 Task: Look for space in Polatli, Turkey from 10th June, 2023 to 25th June, 2023 for 4 adults in price range Rs.10000 to Rs.15000. Place can be private room with 4 bedrooms having 4 beds and 4 bathrooms. Property type can be house, flat, guest house, hotel. Amenities needed are: wifi, TV, free parkinig on premises, gym, breakfast. Booking option can be shelf check-in. Required host language is English.
Action: Key pressed <Key.caps_lock>P<Key.caps_lock>olatli,<Key.space><Key.caps_lock>T<Key.caps_lock>urkey<Key.enter>
Screenshot: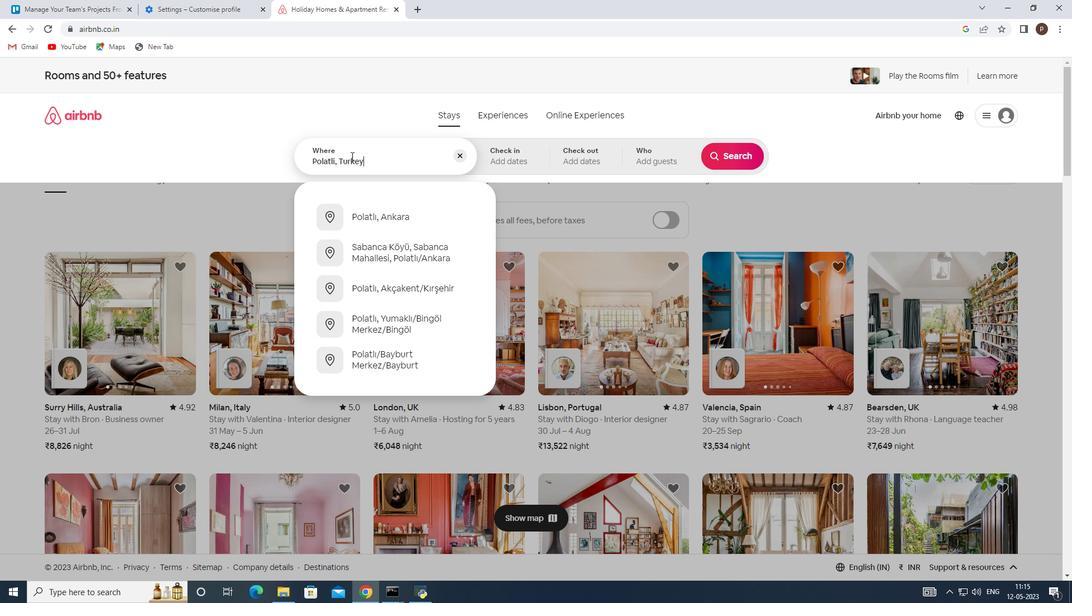 
Action: Mouse moved to (720, 316)
Screenshot: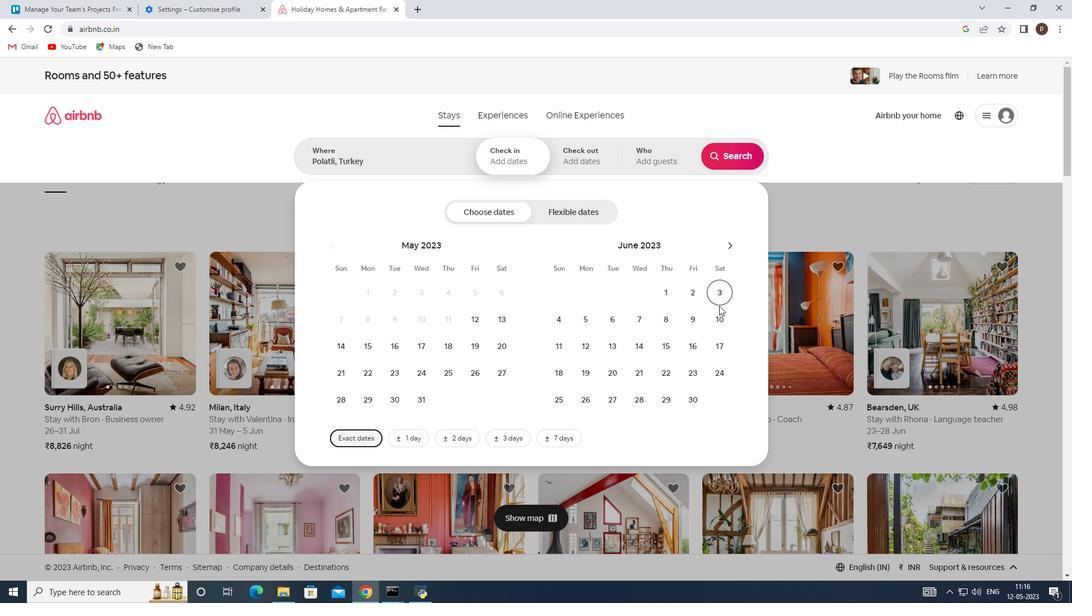
Action: Mouse pressed left at (720, 316)
Screenshot: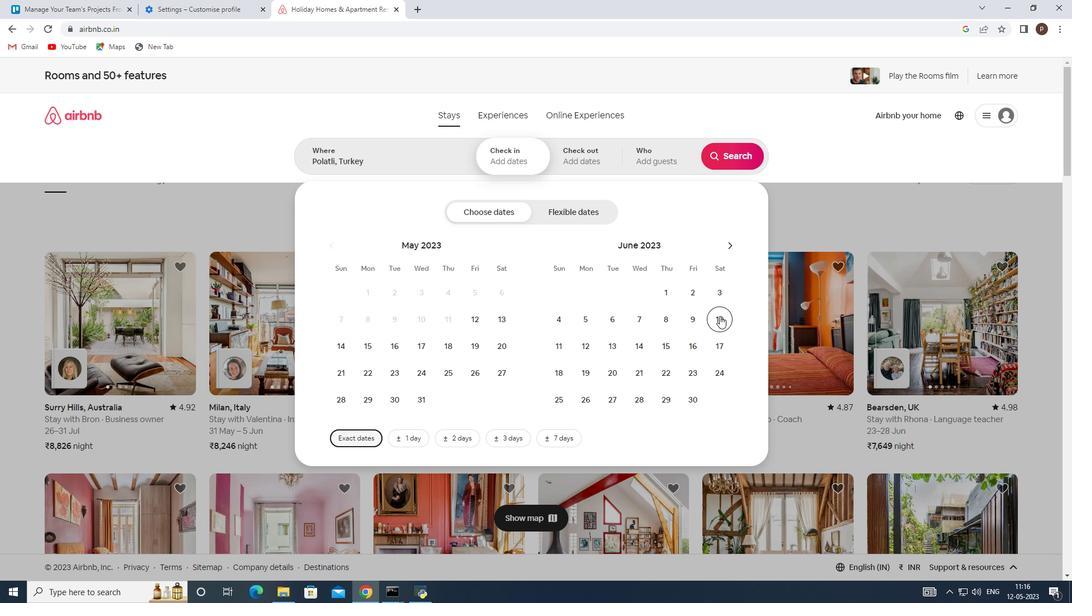 
Action: Mouse moved to (553, 394)
Screenshot: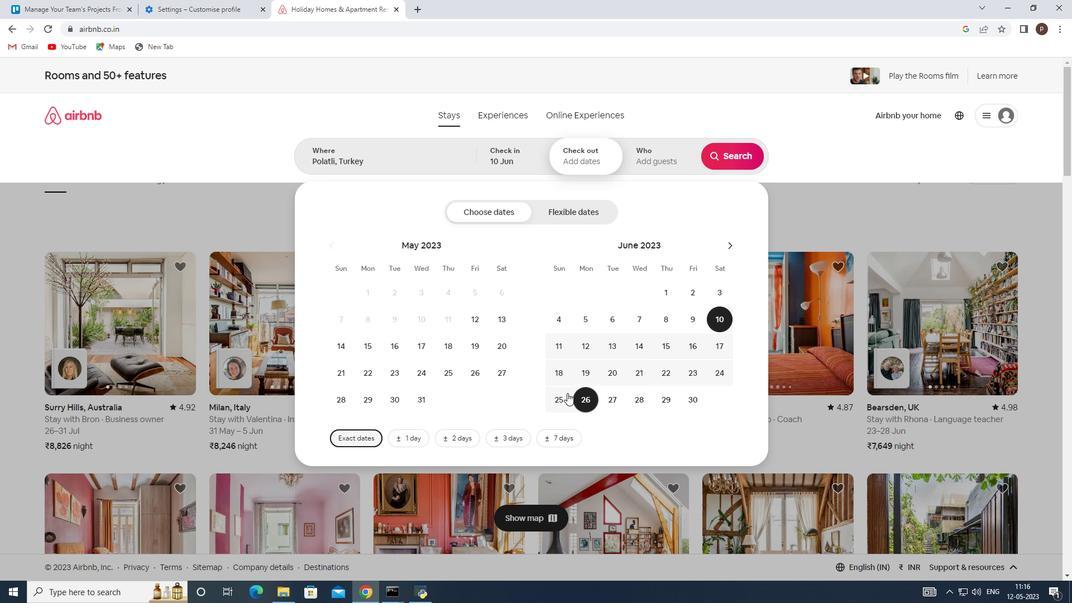 
Action: Mouse pressed left at (553, 394)
Screenshot: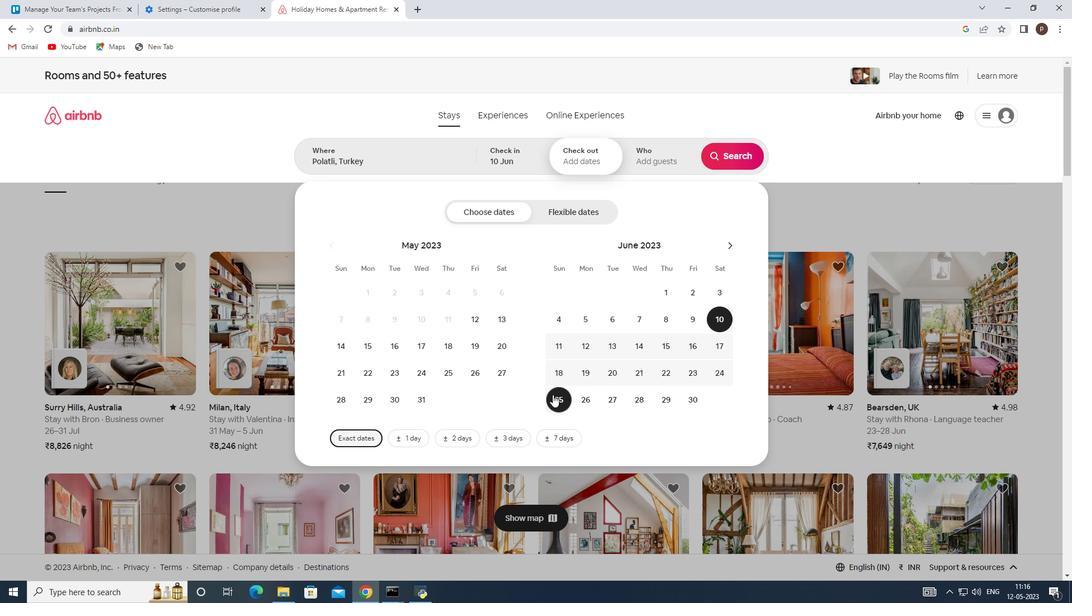 
Action: Mouse moved to (651, 159)
Screenshot: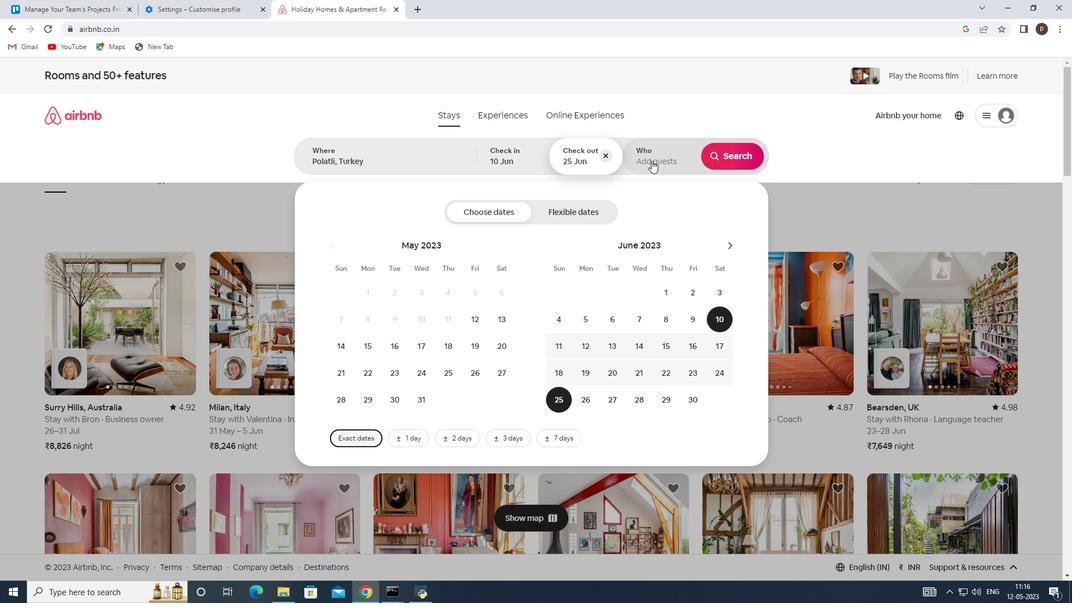 
Action: Mouse pressed left at (651, 159)
Screenshot: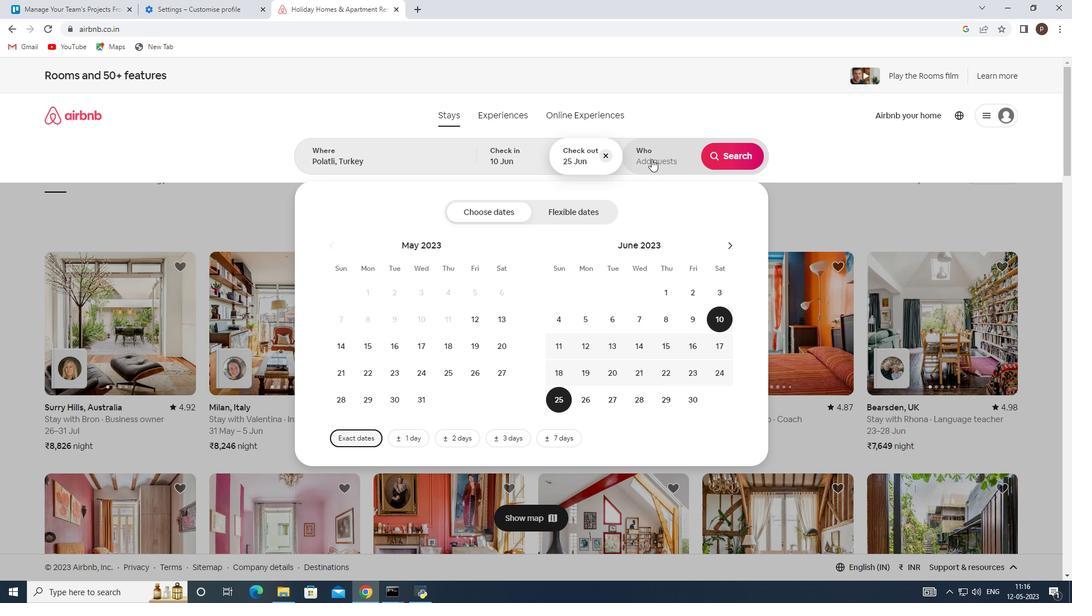 
Action: Mouse moved to (739, 208)
Screenshot: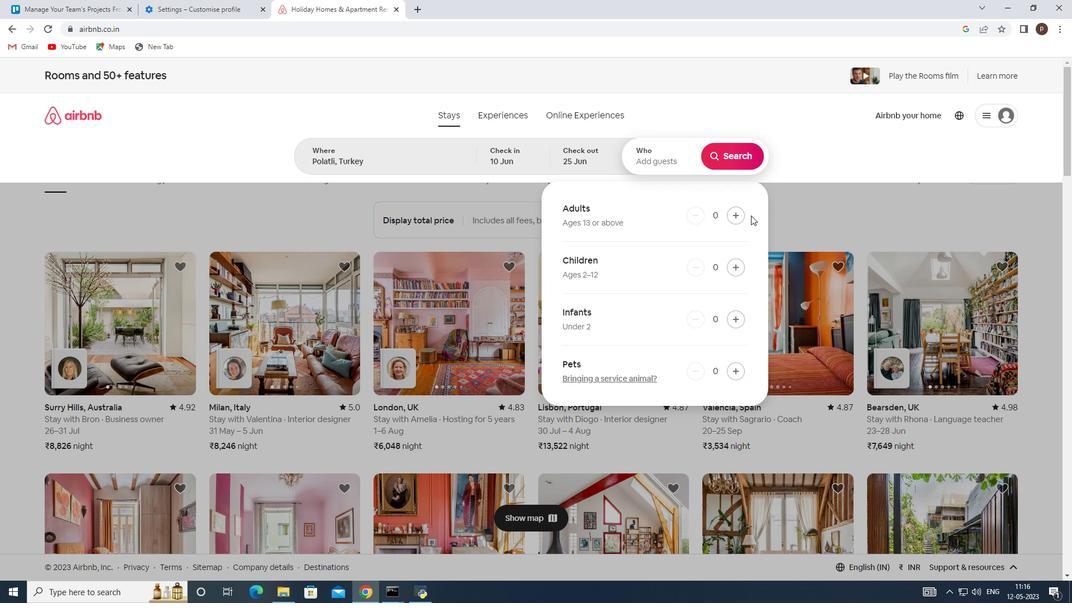 
Action: Mouse pressed left at (739, 208)
Screenshot: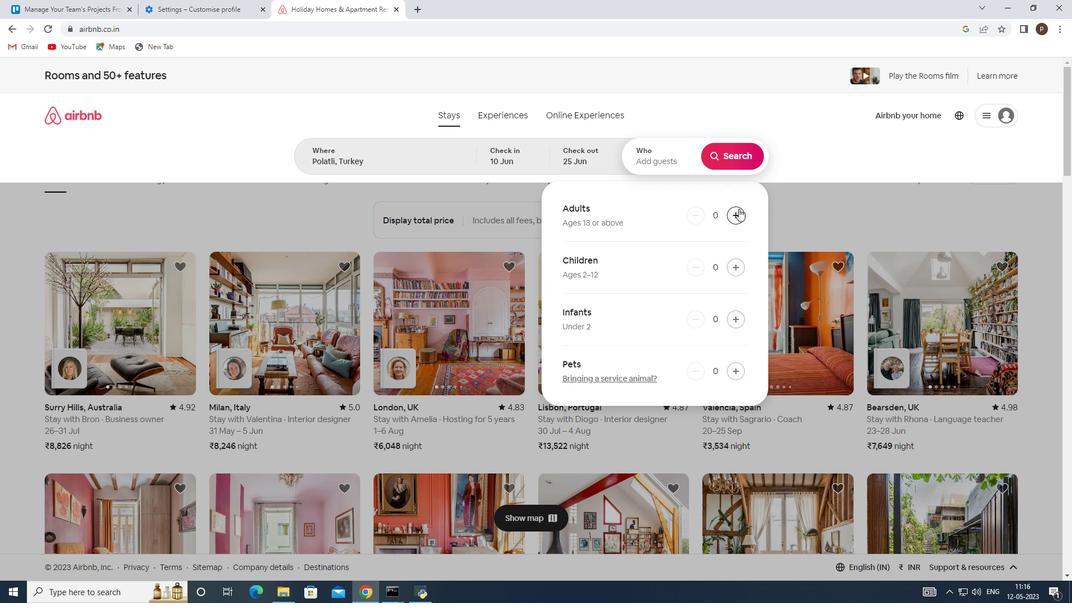 
Action: Mouse pressed left at (739, 208)
Screenshot: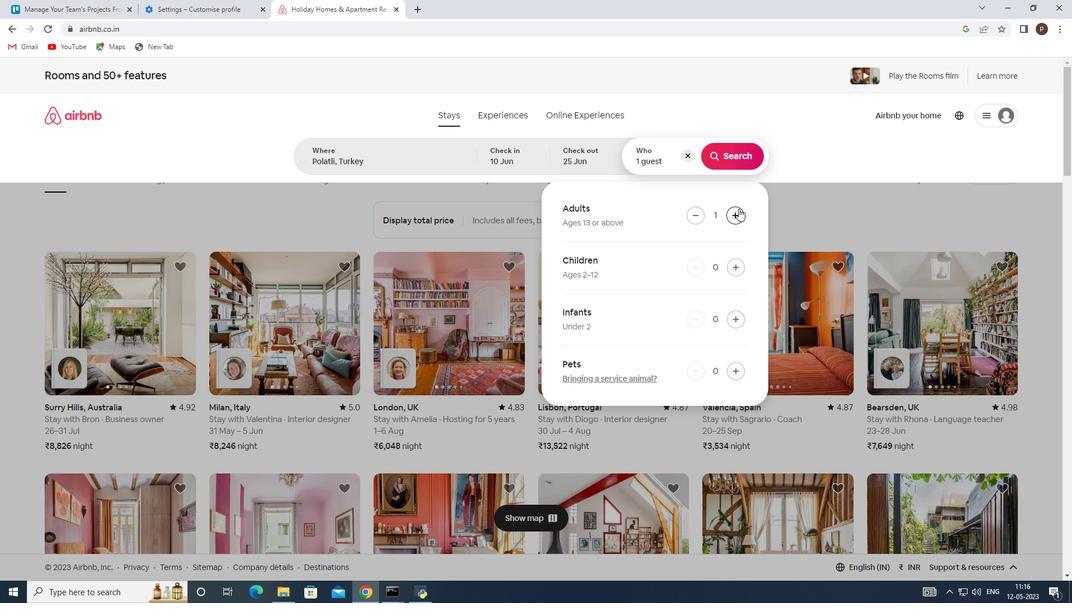 
Action: Mouse pressed left at (739, 208)
Screenshot: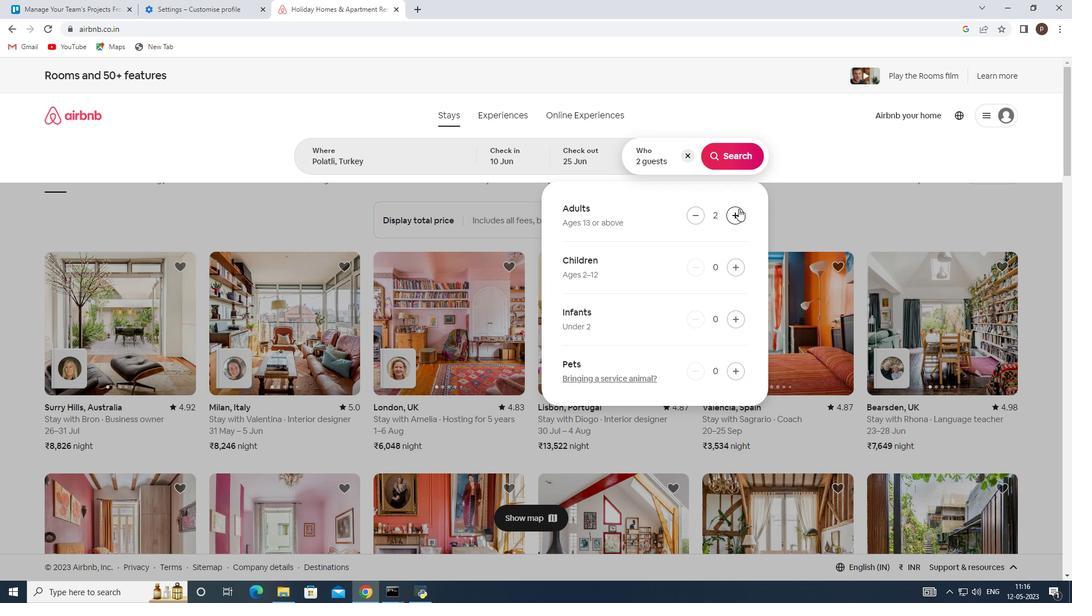 
Action: Mouse pressed left at (739, 208)
Screenshot: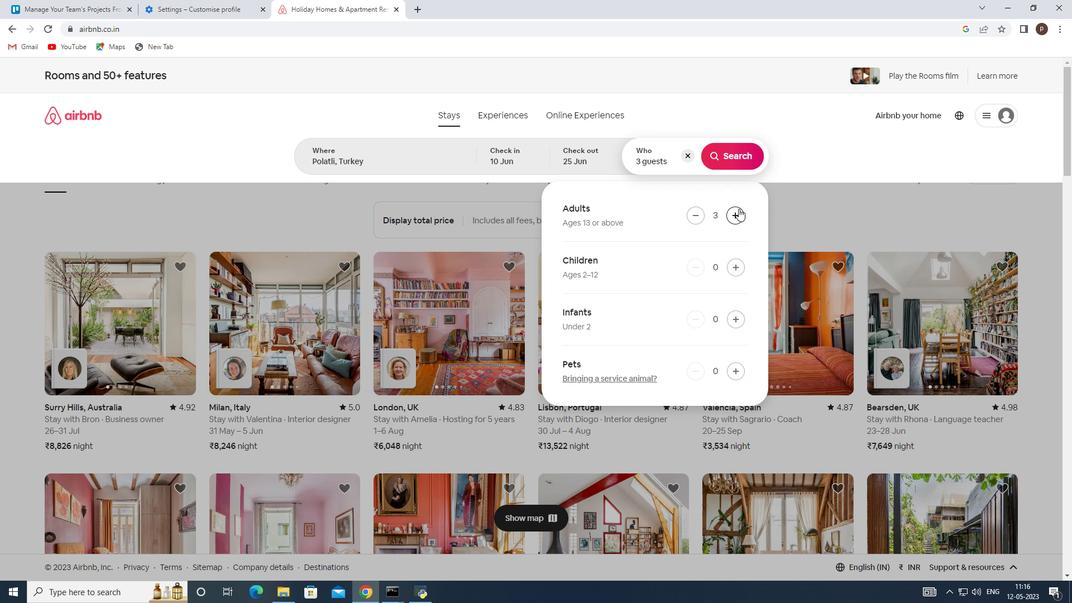 
Action: Mouse moved to (731, 149)
Screenshot: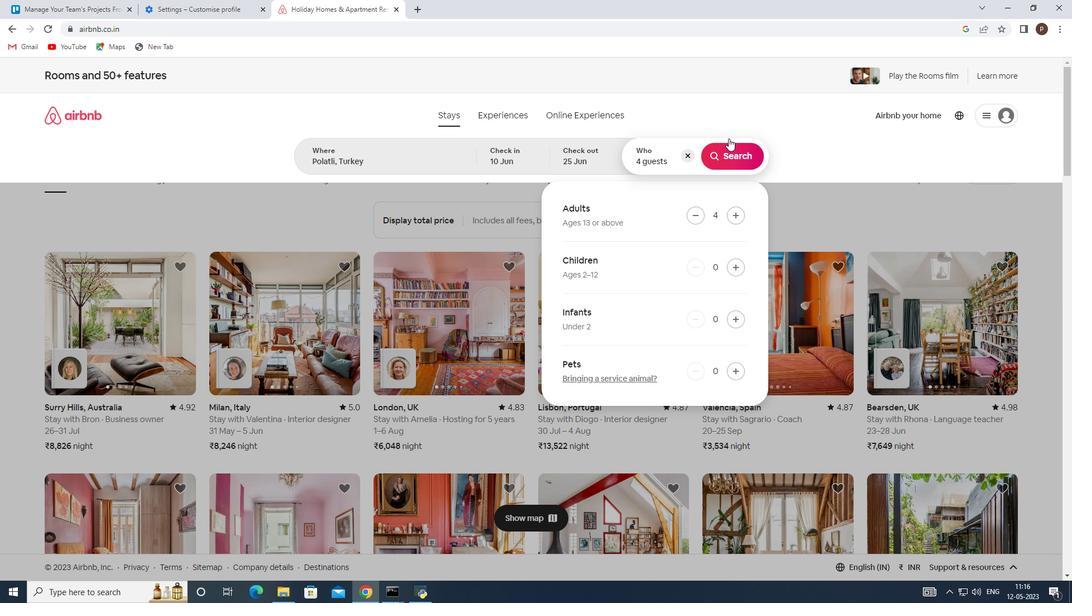 
Action: Mouse pressed left at (731, 149)
Screenshot: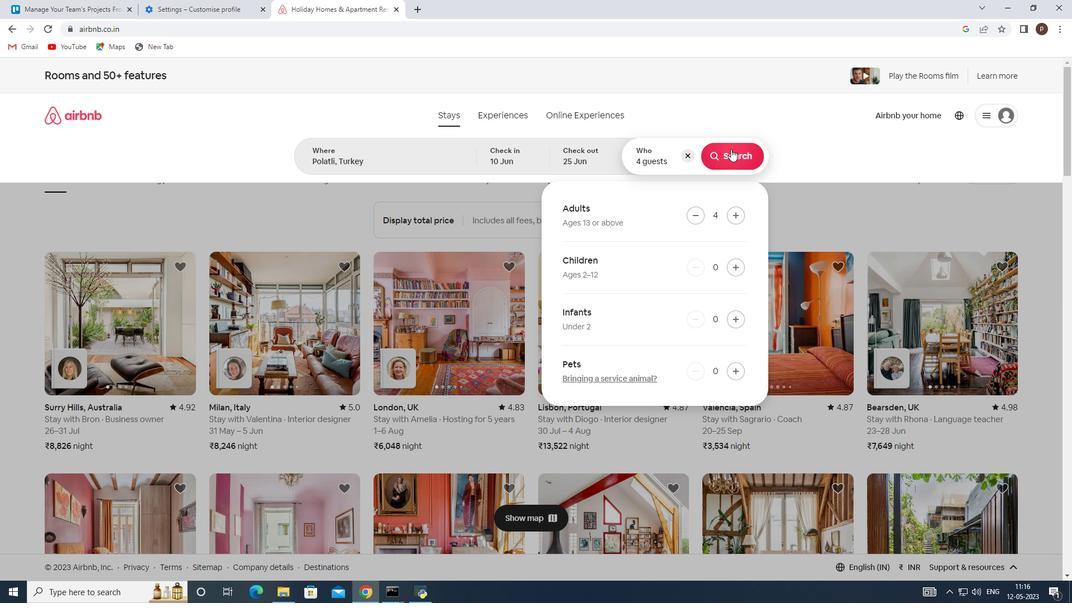 
Action: Mouse moved to (1010, 128)
Screenshot: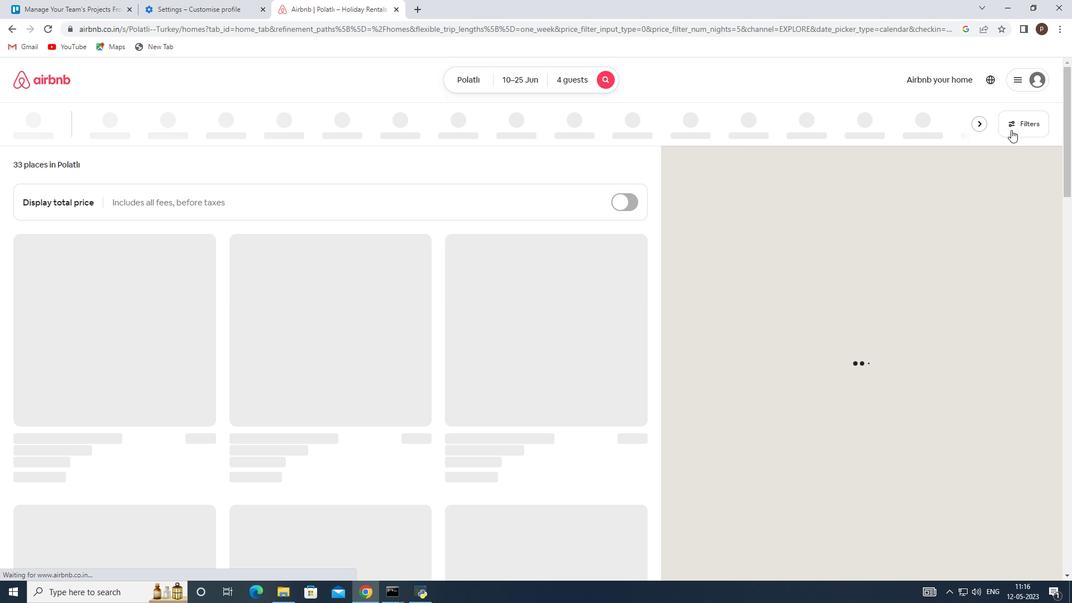 
Action: Mouse pressed left at (1010, 128)
Screenshot: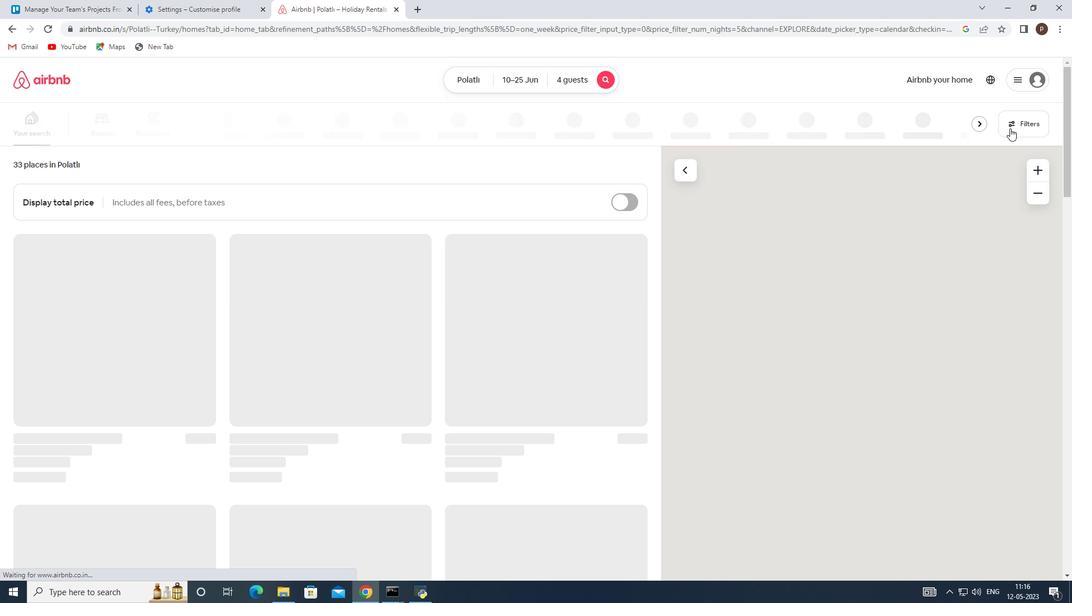 
Action: Mouse moved to (369, 400)
Screenshot: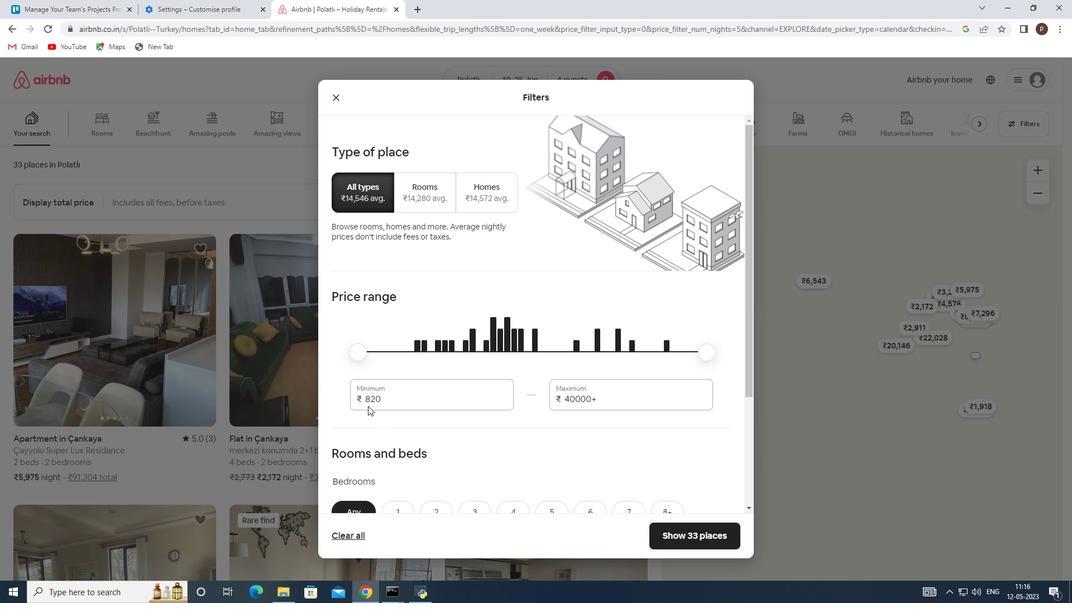 
Action: Mouse pressed left at (369, 400)
Screenshot: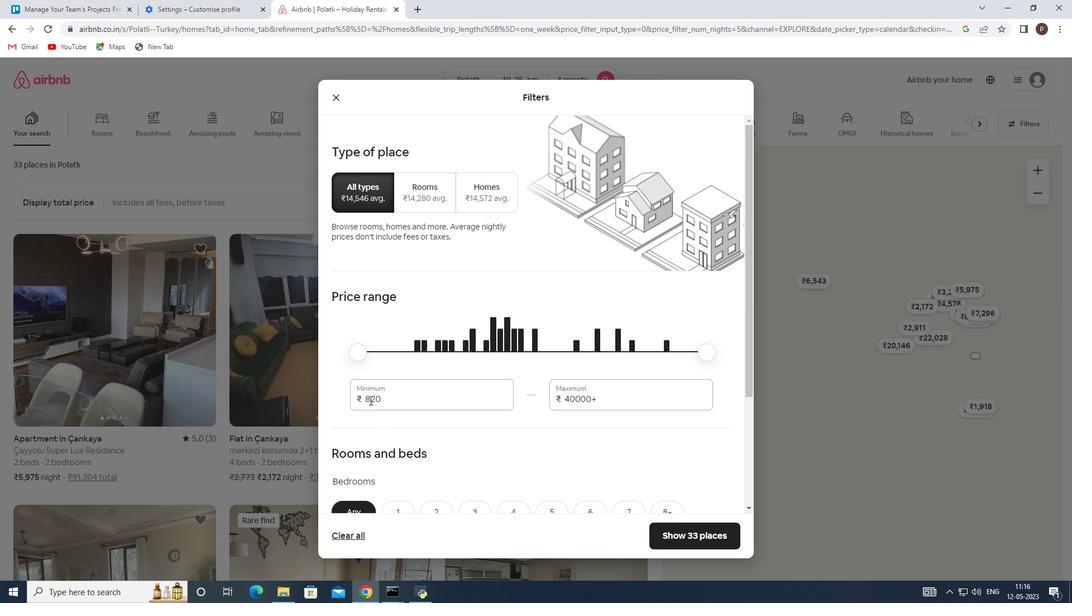 
Action: Mouse pressed left at (369, 400)
Screenshot: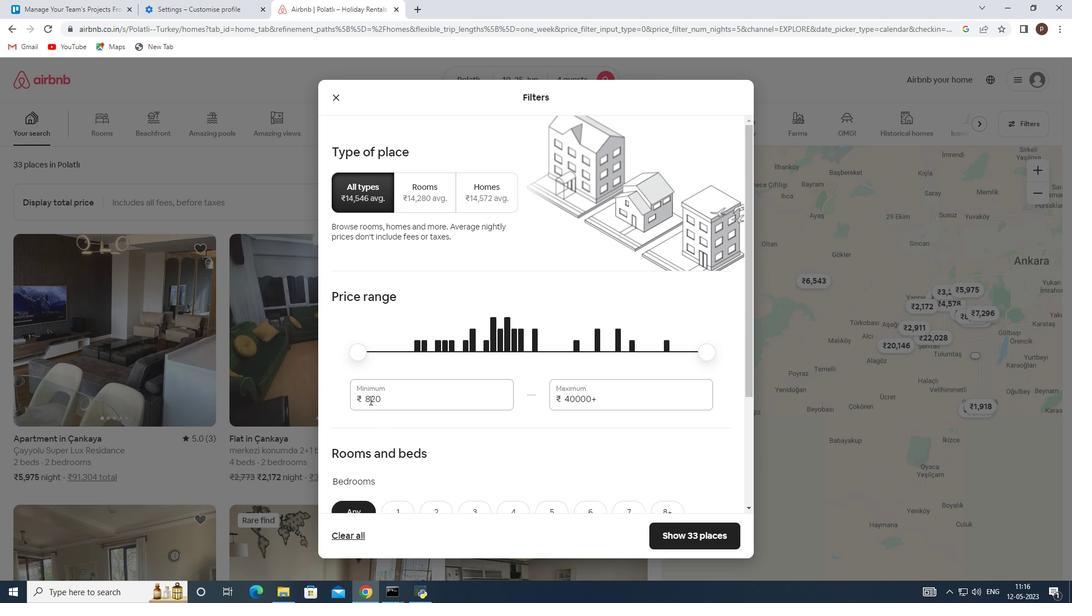 
Action: Key pressed 10000<Key.tab>15000
Screenshot: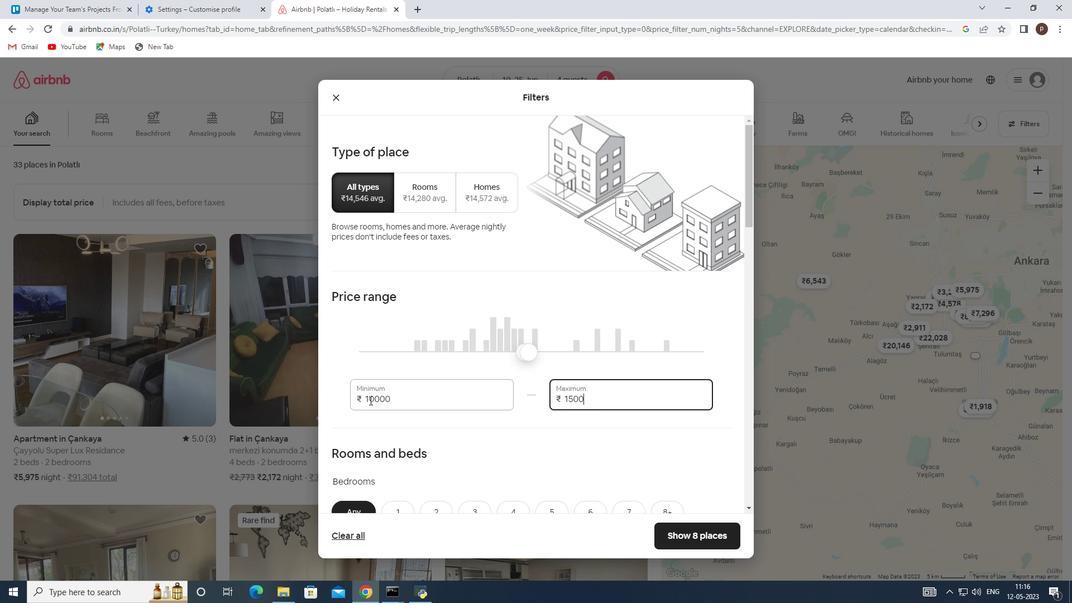 
Action: Mouse moved to (361, 409)
Screenshot: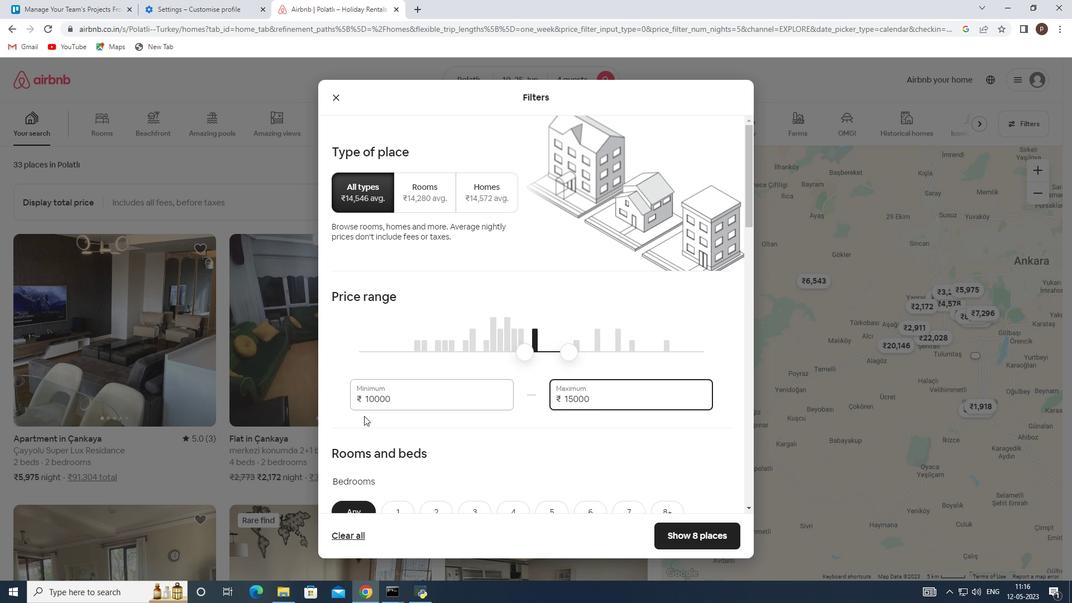 
Action: Mouse scrolled (361, 408) with delta (0, 0)
Screenshot: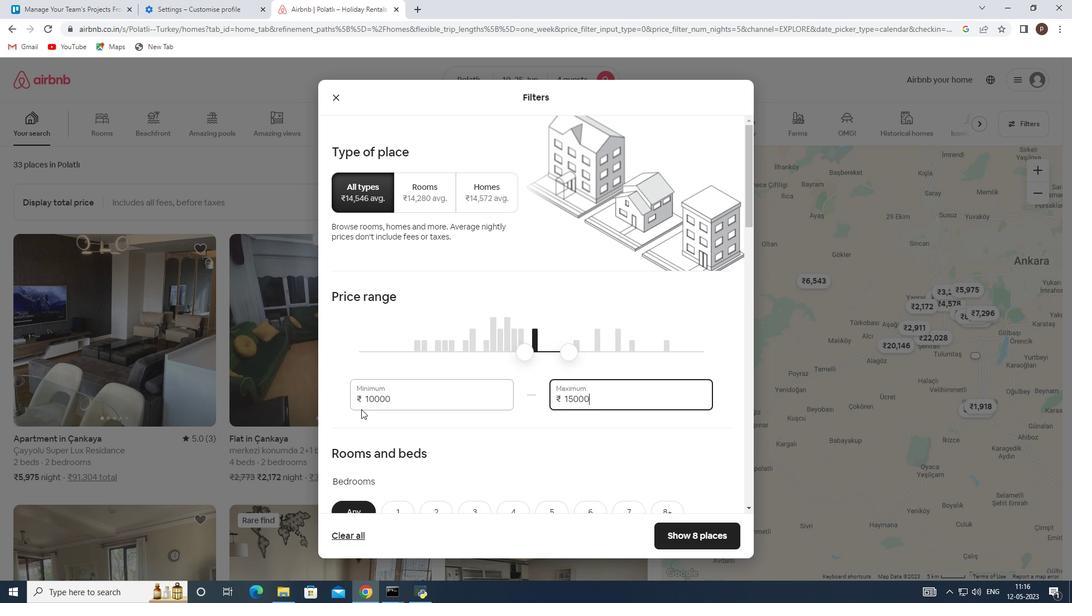 
Action: Mouse moved to (394, 407)
Screenshot: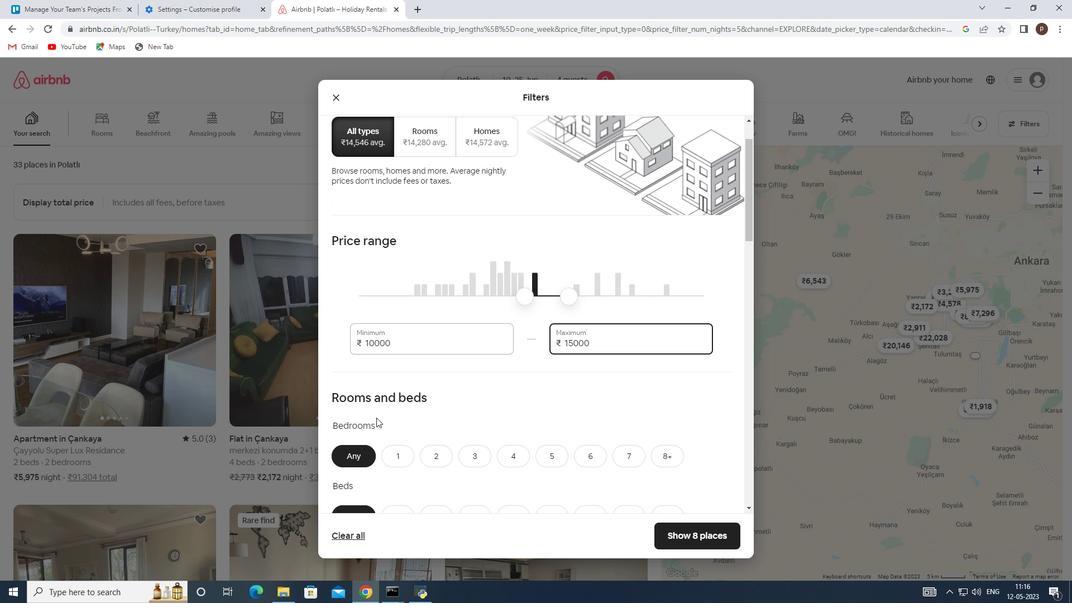 
Action: Mouse scrolled (394, 407) with delta (0, 0)
Screenshot: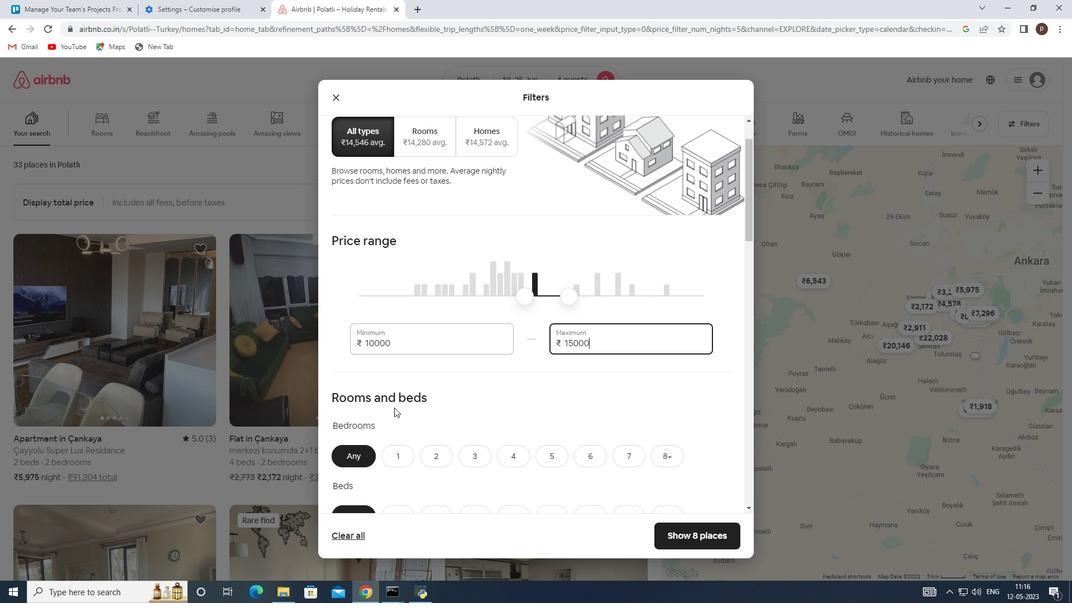 
Action: Mouse moved to (518, 398)
Screenshot: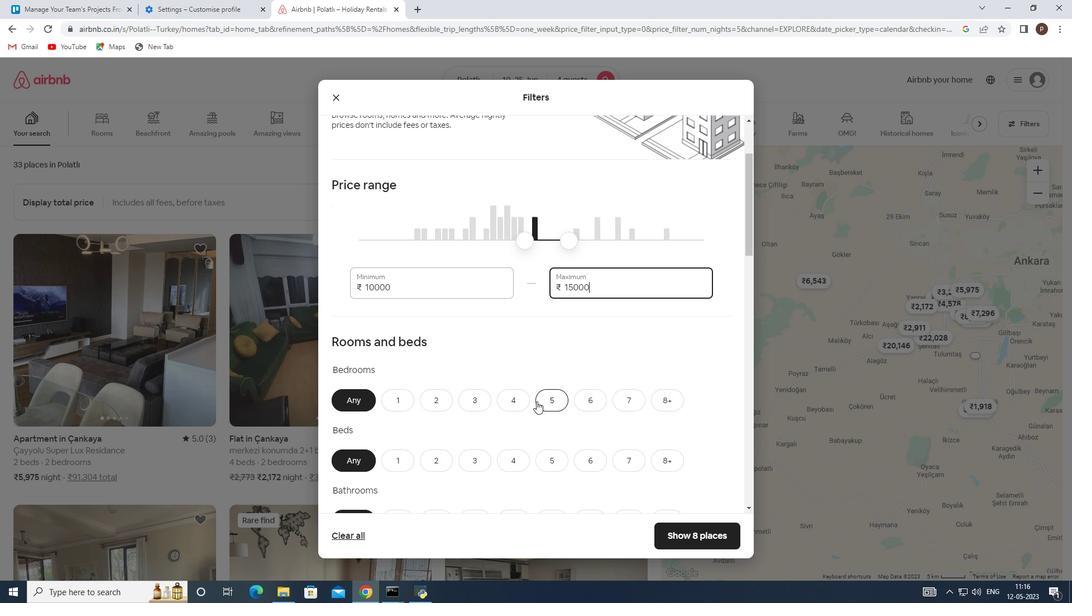 
Action: Mouse pressed left at (518, 398)
Screenshot: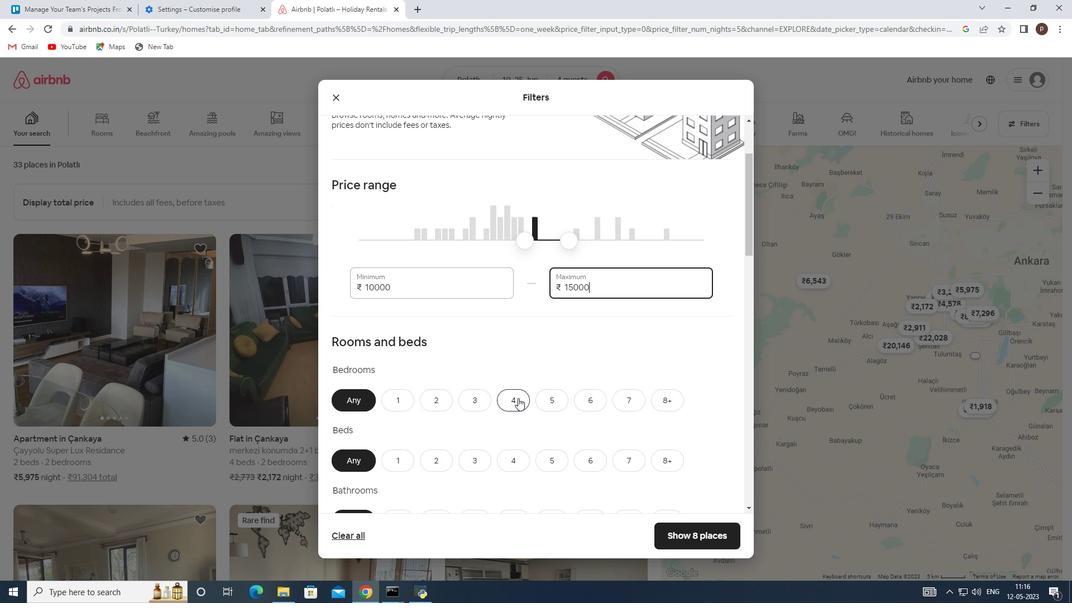 
Action: Mouse moved to (515, 412)
Screenshot: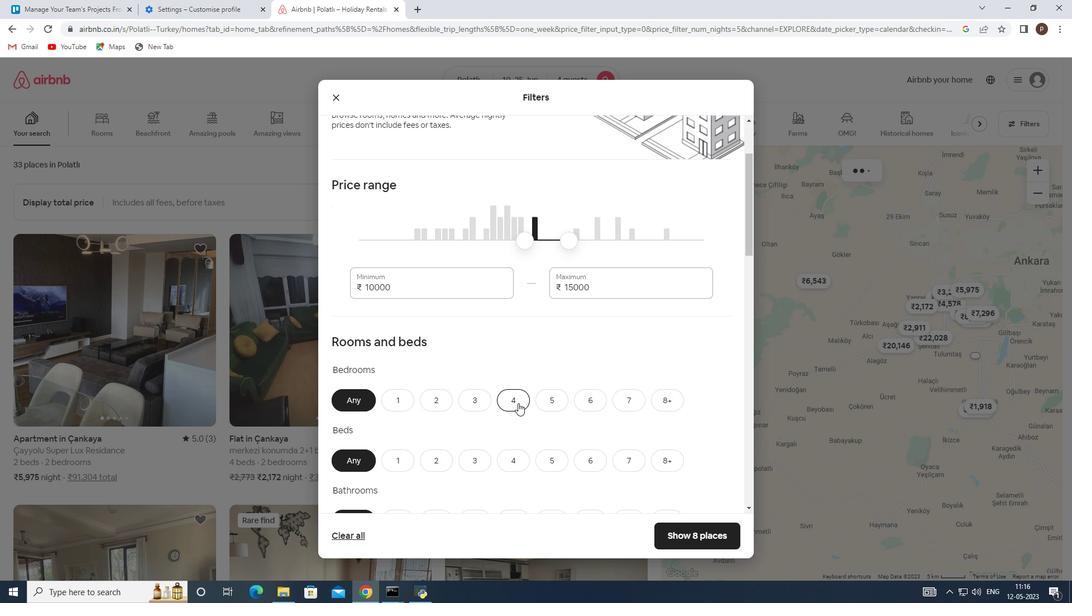 
Action: Mouse scrolled (515, 411) with delta (0, 0)
Screenshot: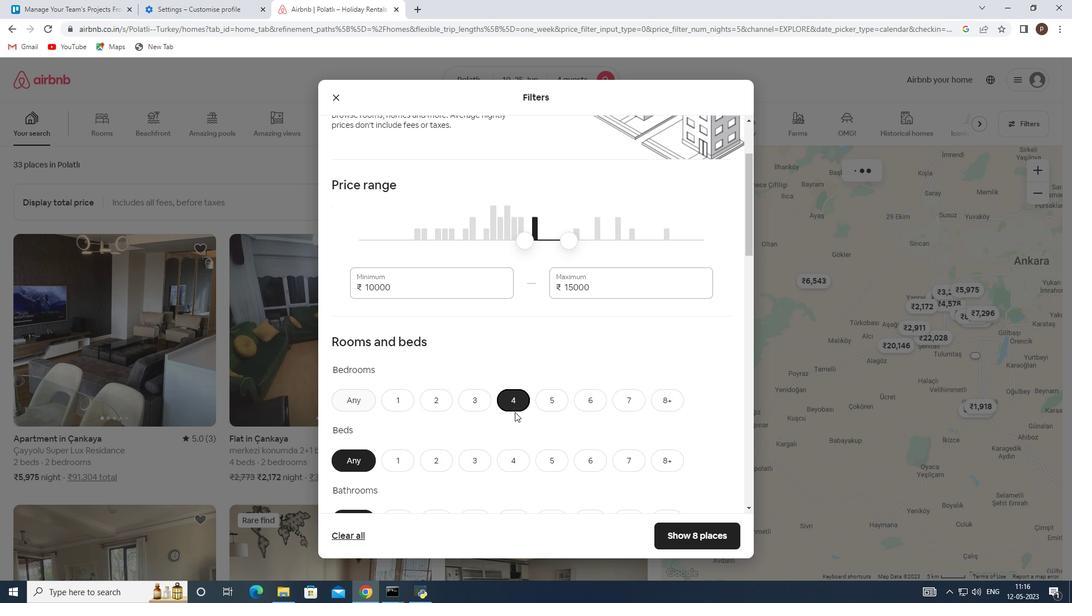 
Action: Mouse scrolled (515, 411) with delta (0, 0)
Screenshot: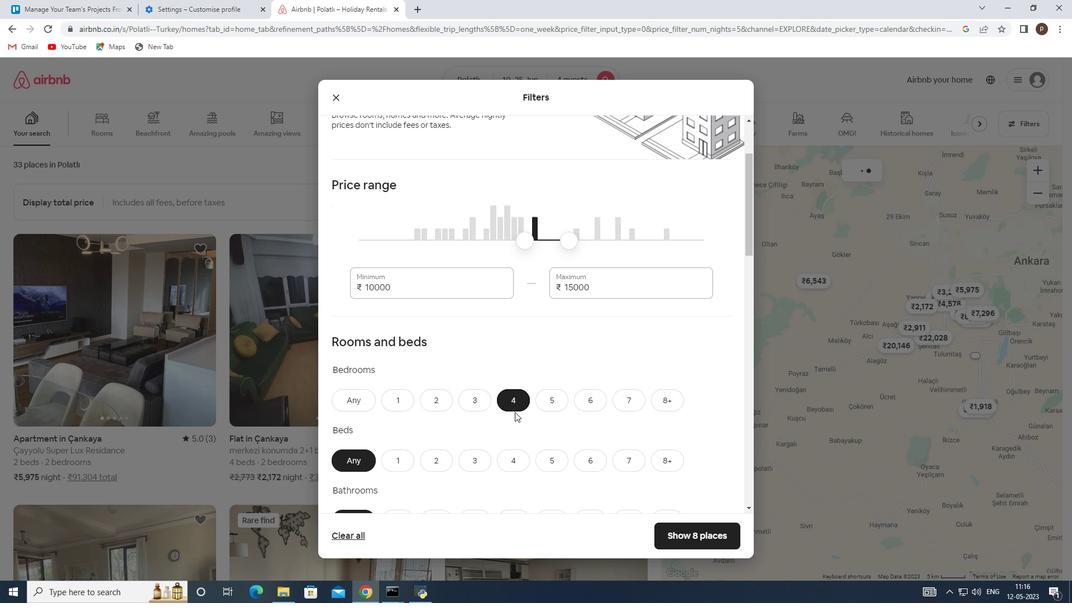
Action: Mouse moved to (513, 346)
Screenshot: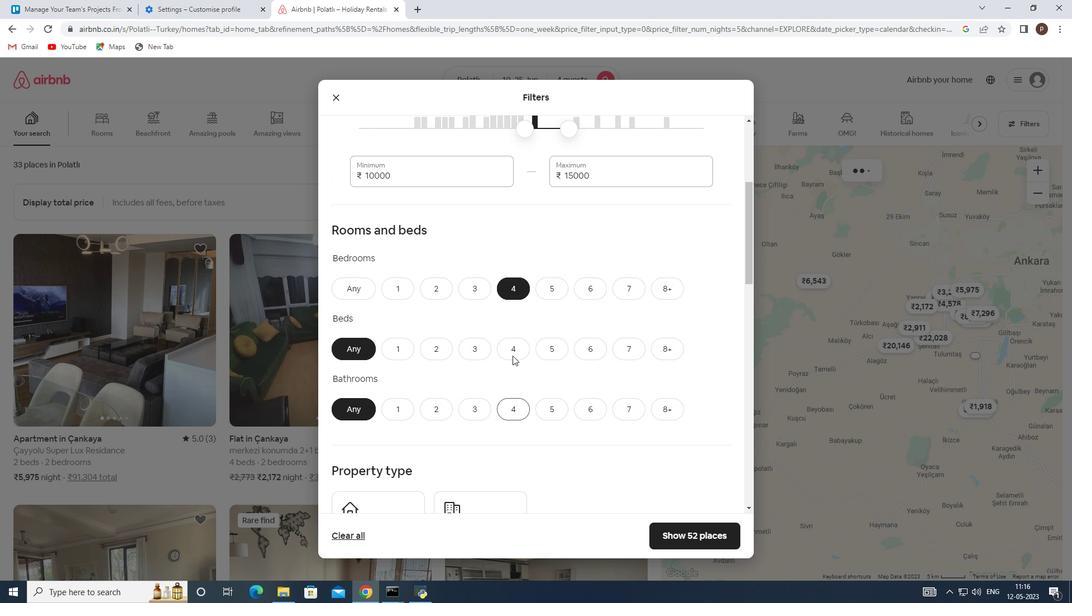 
Action: Mouse pressed left at (513, 346)
Screenshot: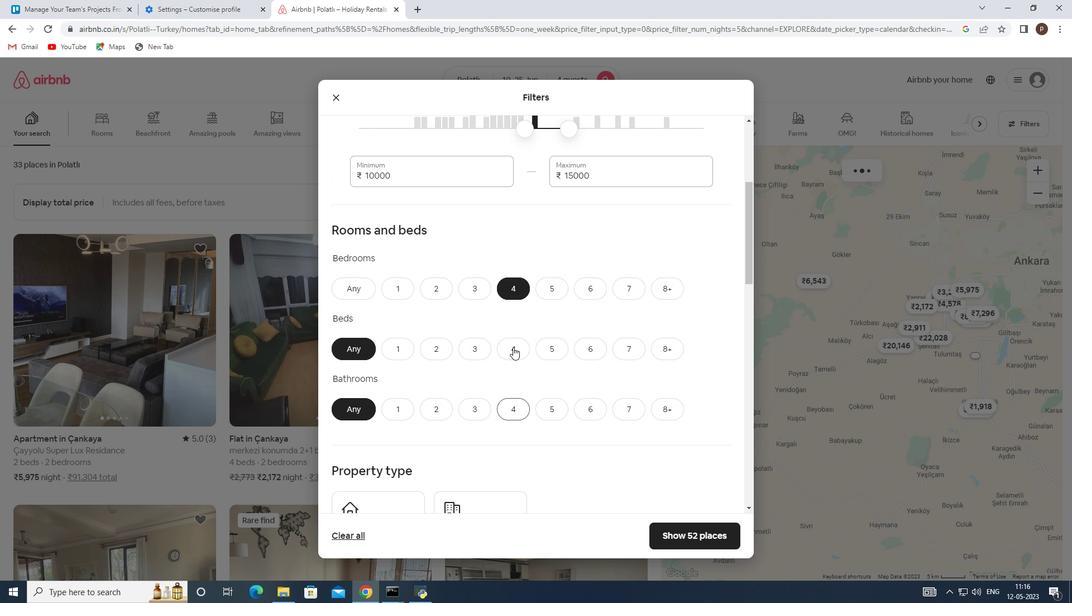 
Action: Mouse moved to (508, 407)
Screenshot: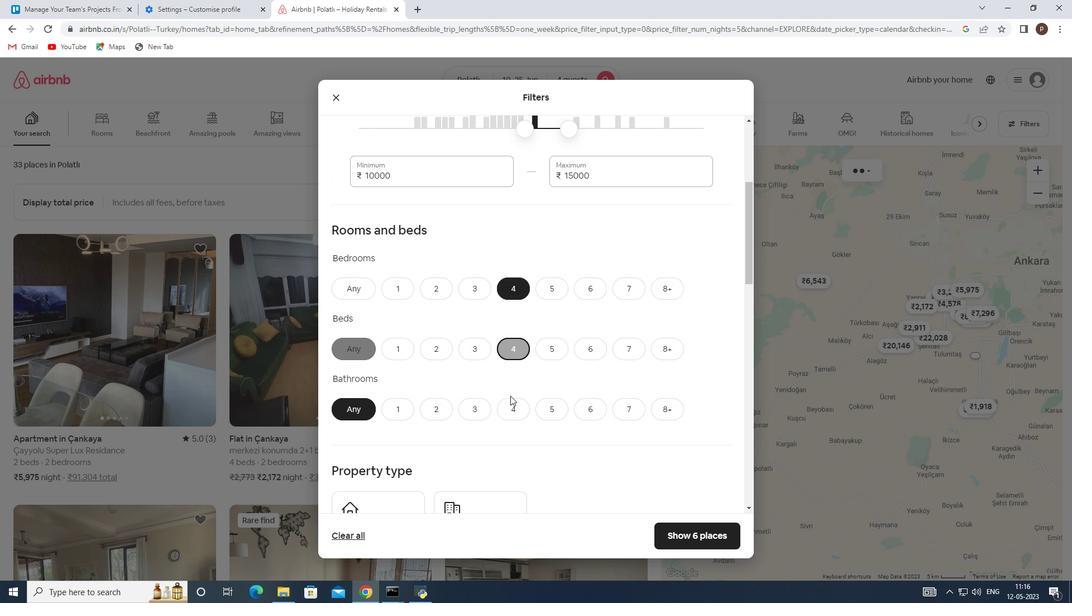 
Action: Mouse pressed left at (508, 407)
Screenshot: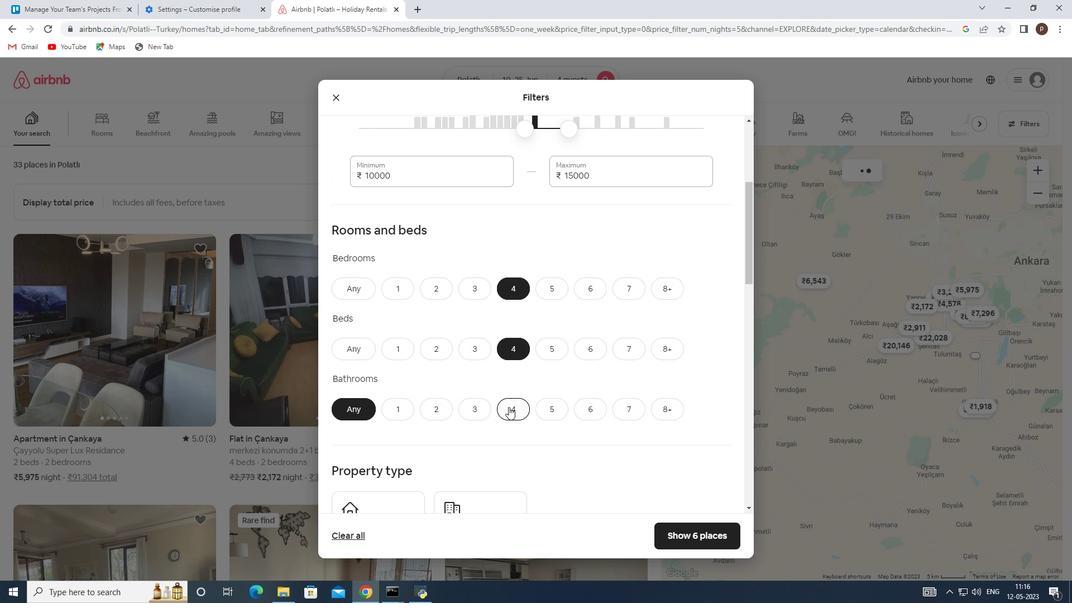 
Action: Mouse moved to (508, 407)
Screenshot: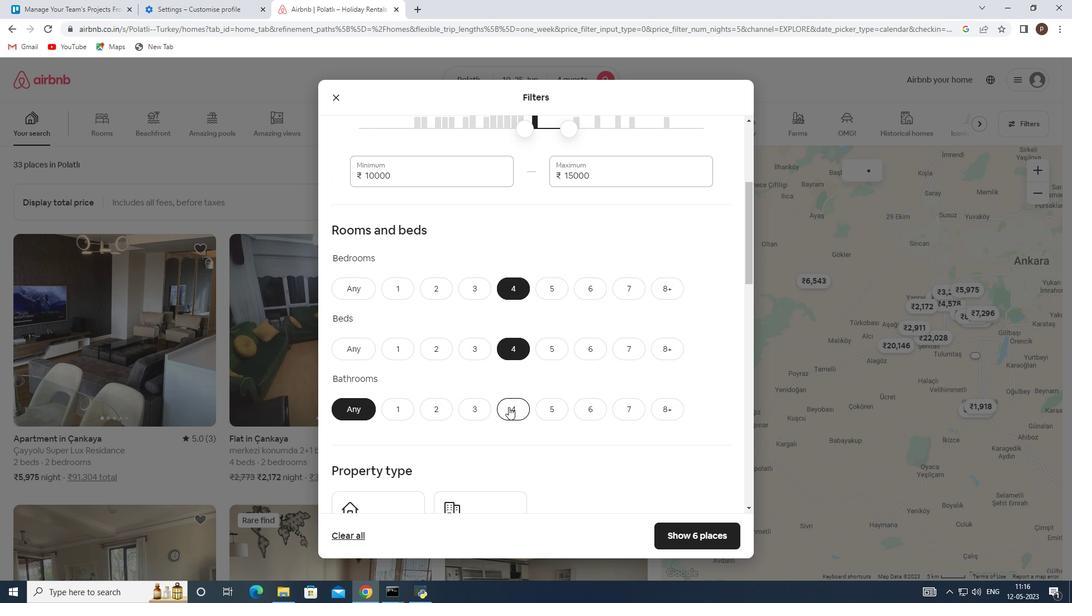 
Action: Mouse scrolled (508, 406) with delta (0, 0)
Screenshot: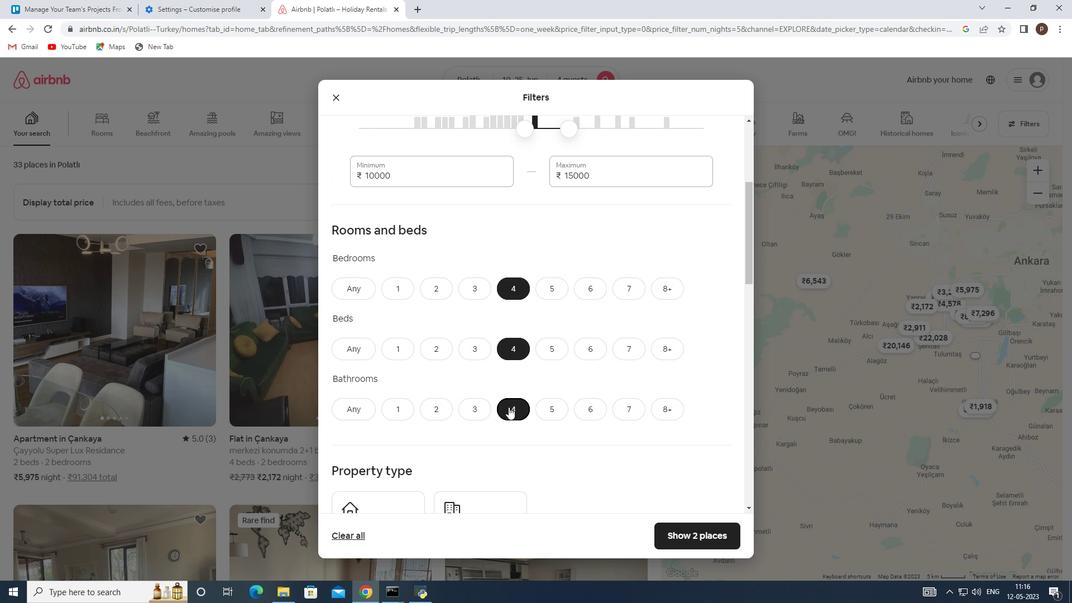 
Action: Mouse moved to (398, 469)
Screenshot: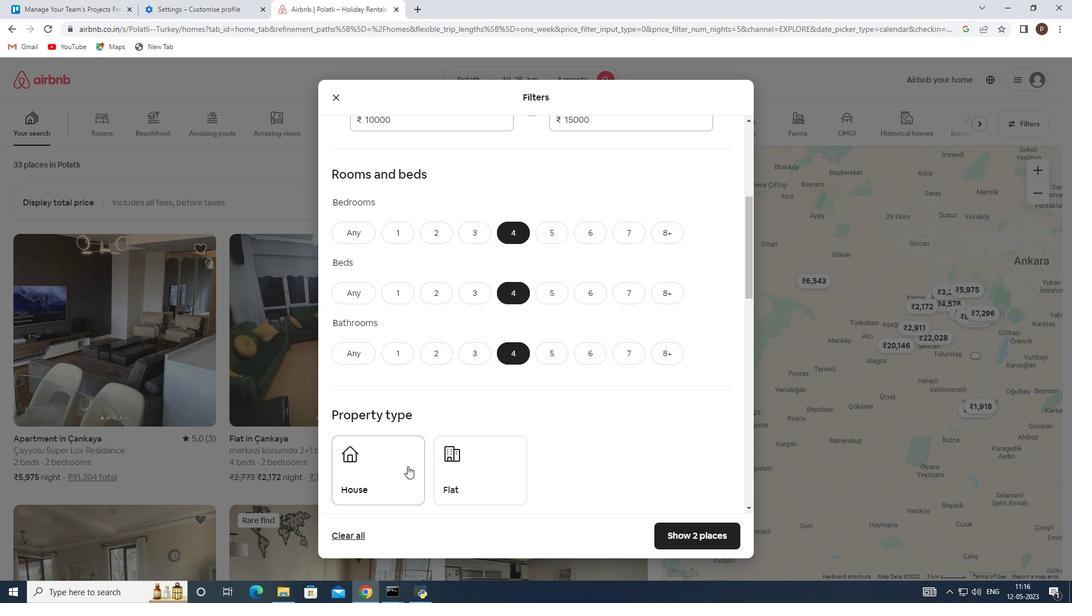 
Action: Mouse pressed left at (398, 469)
Screenshot: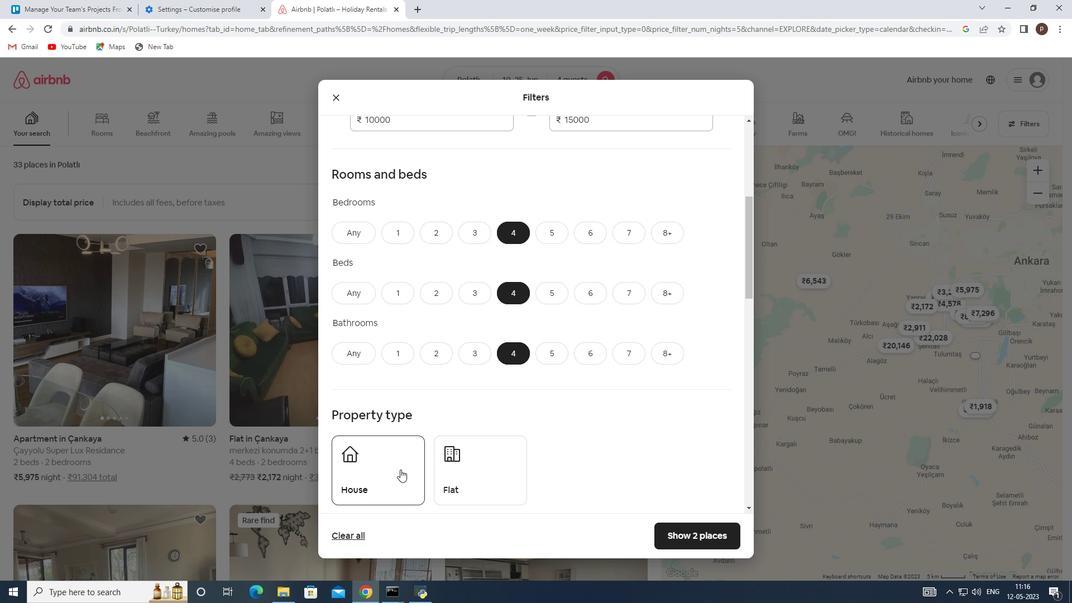 
Action: Mouse moved to (489, 463)
Screenshot: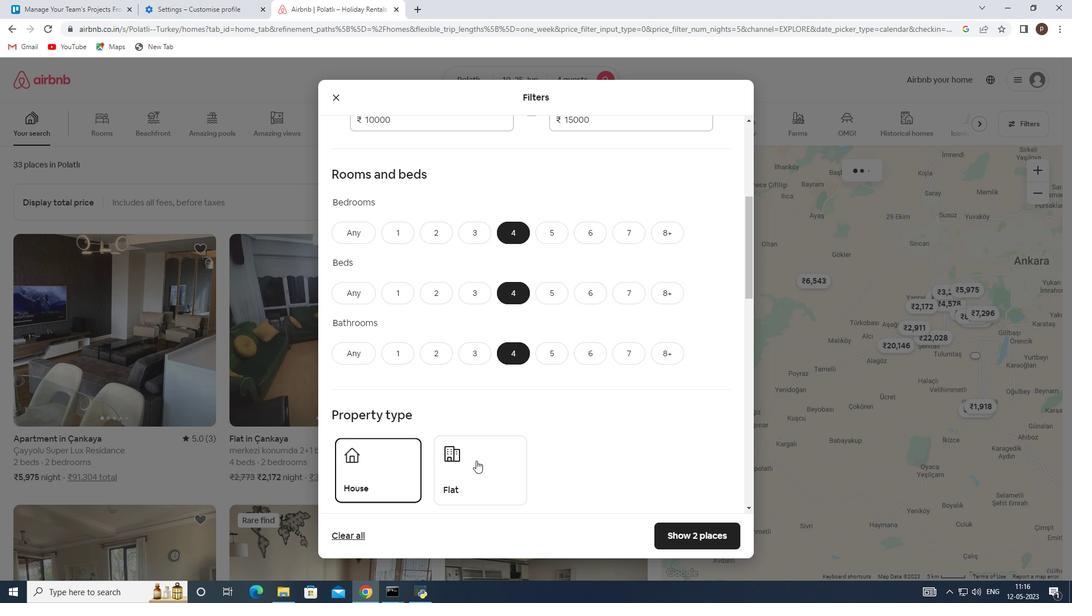 
Action: Mouse pressed left at (489, 463)
Screenshot: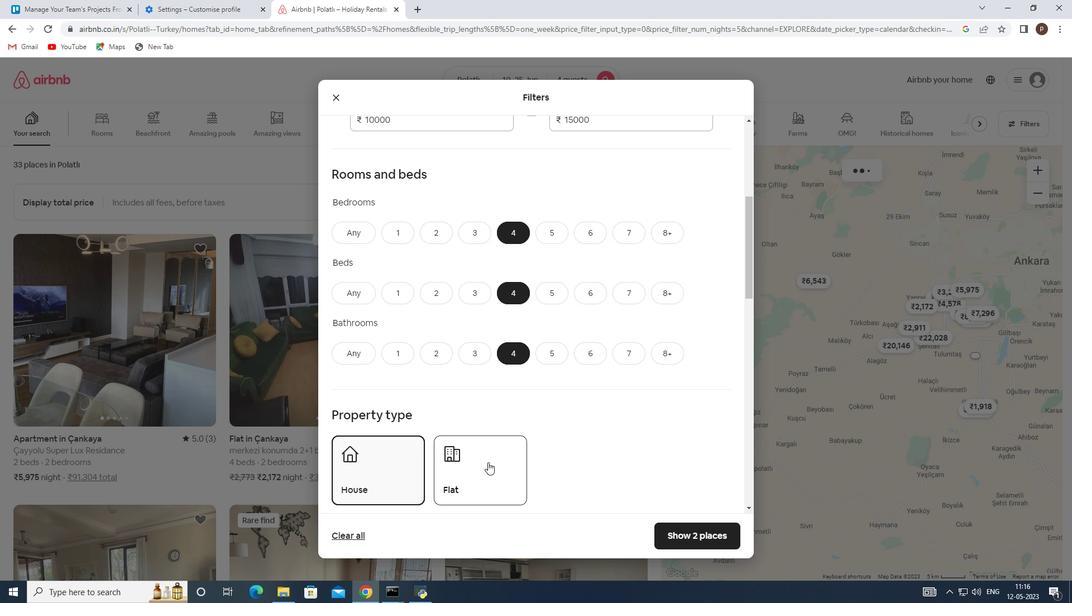 
Action: Mouse moved to (489, 464)
Screenshot: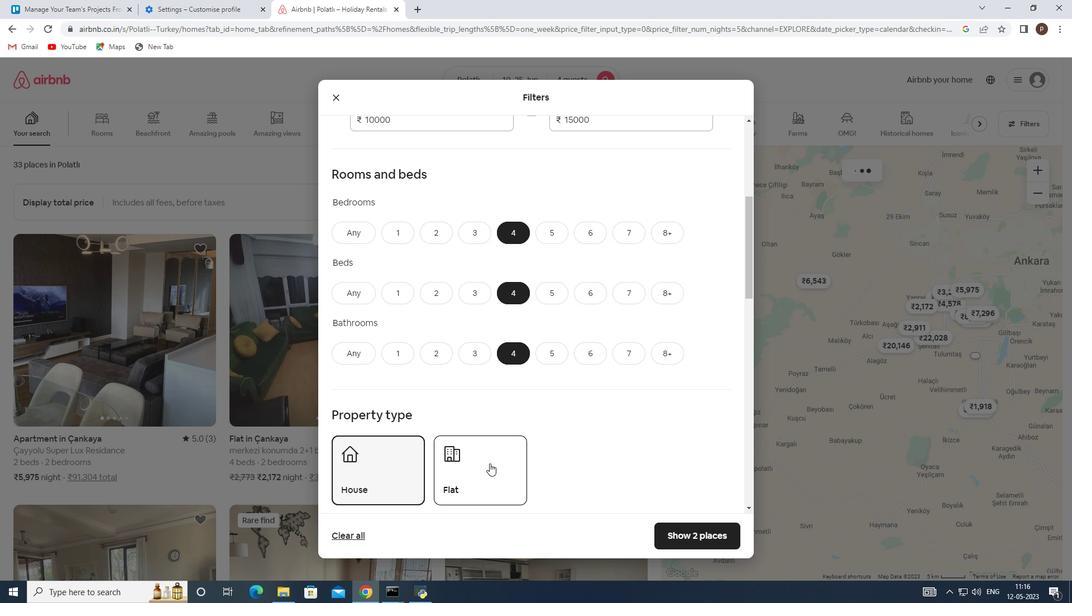 
Action: Mouse scrolled (489, 464) with delta (0, 0)
Screenshot: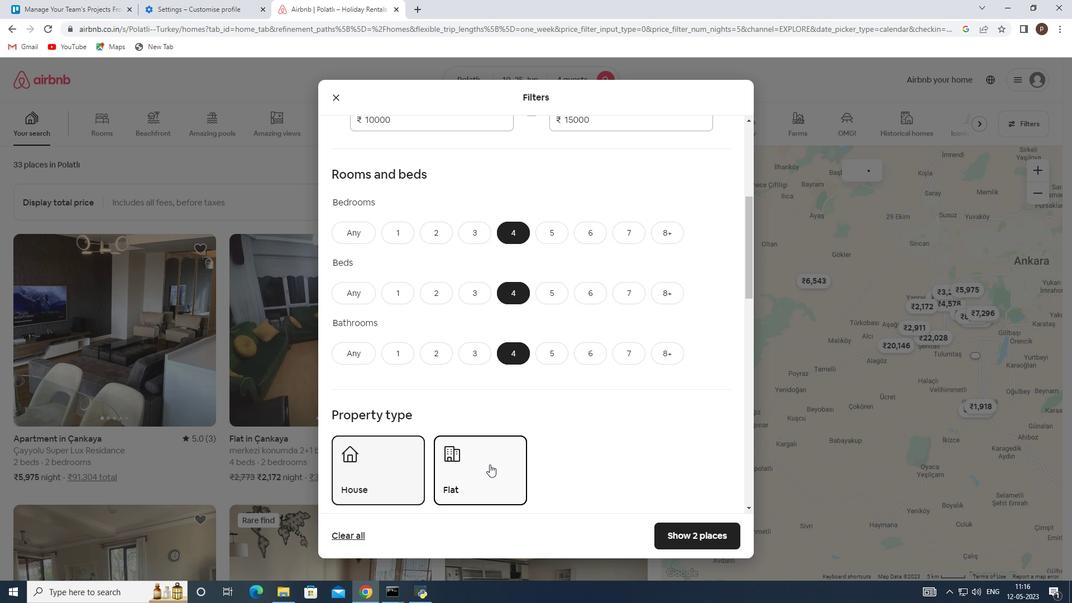 
Action: Mouse scrolled (489, 464) with delta (0, 0)
Screenshot: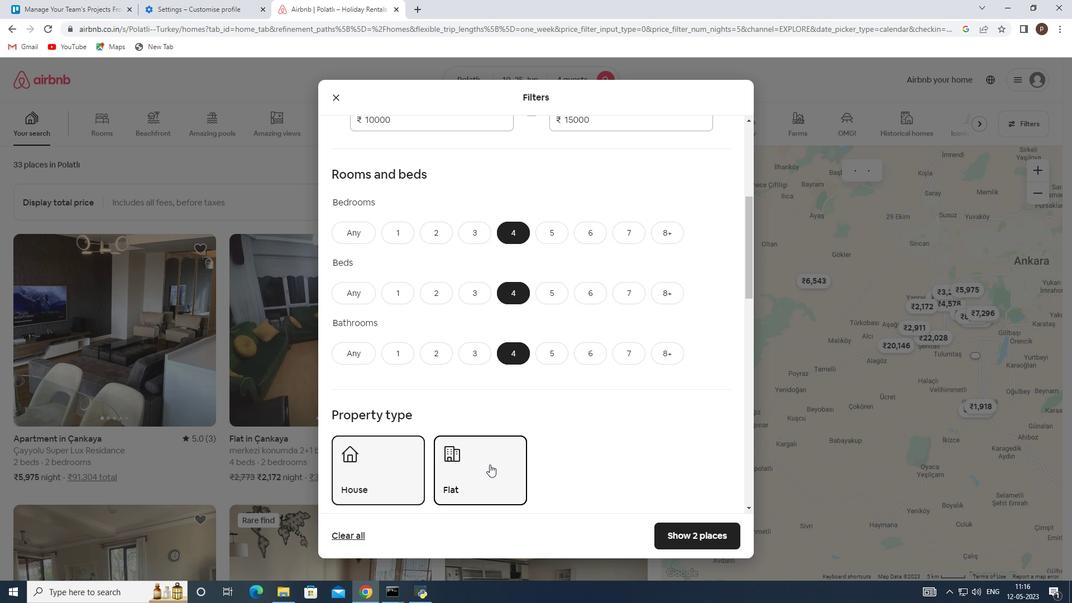 
Action: Mouse scrolled (489, 464) with delta (0, 0)
Screenshot: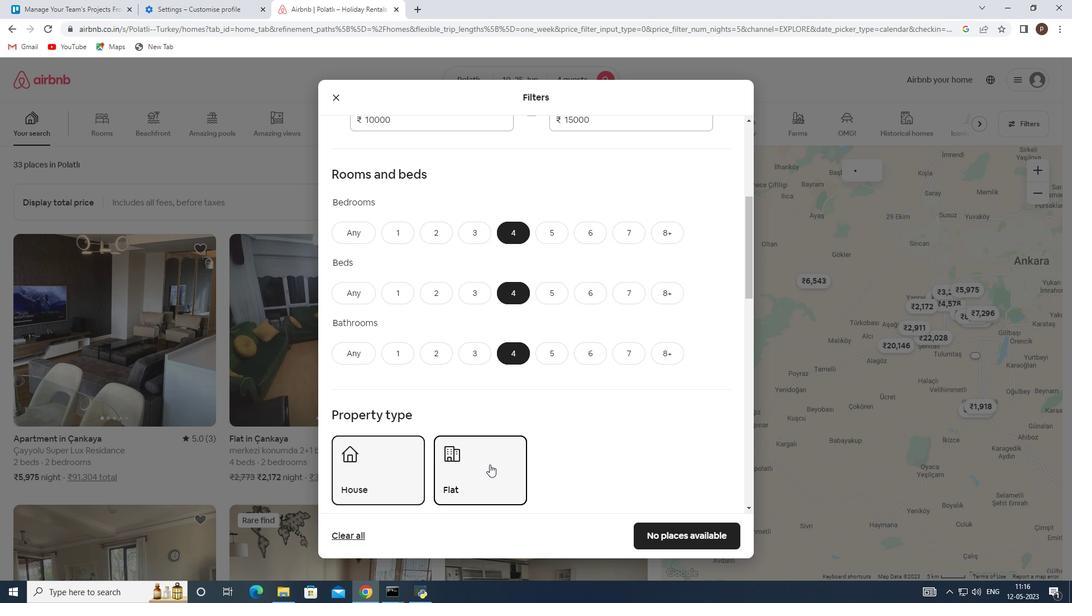 
Action: Mouse moved to (507, 450)
Screenshot: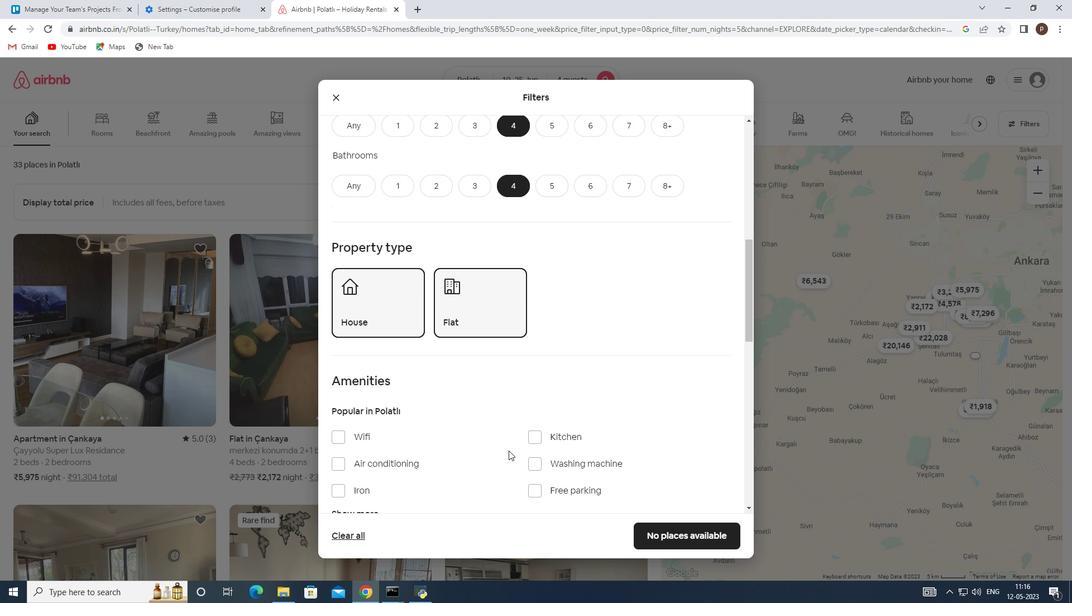 
Action: Mouse scrolled (507, 450) with delta (0, 0)
Screenshot: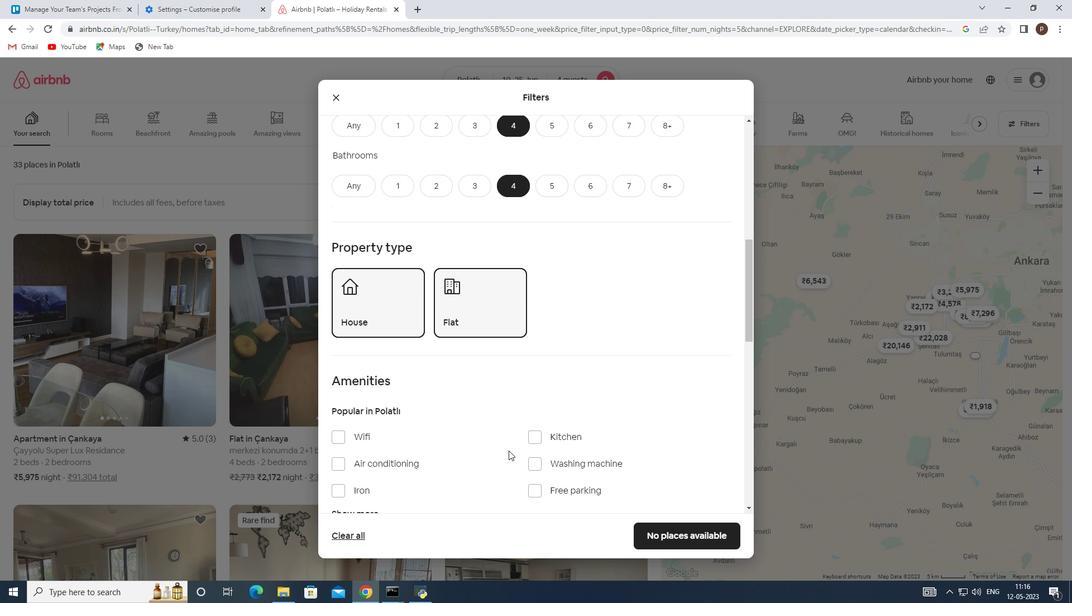 
Action: Mouse moved to (340, 378)
Screenshot: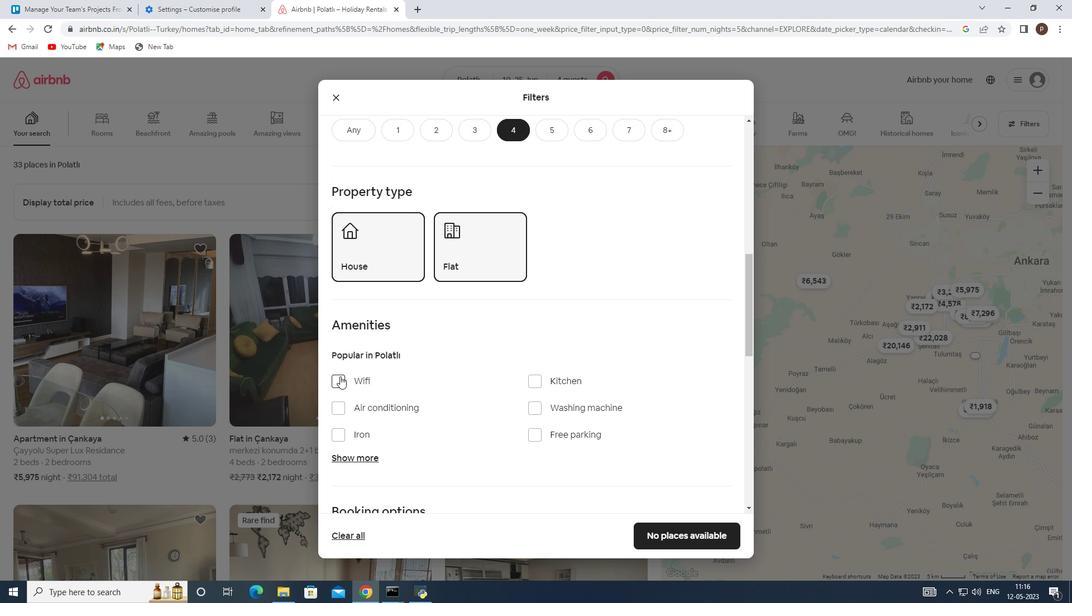 
Action: Mouse pressed left at (340, 378)
Screenshot: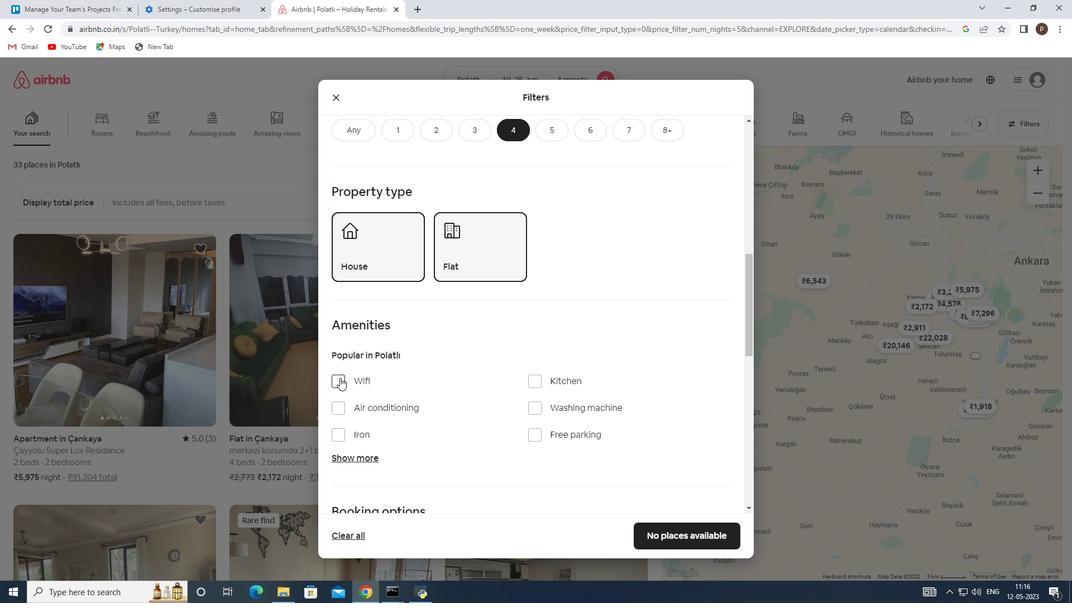 
Action: Mouse moved to (361, 456)
Screenshot: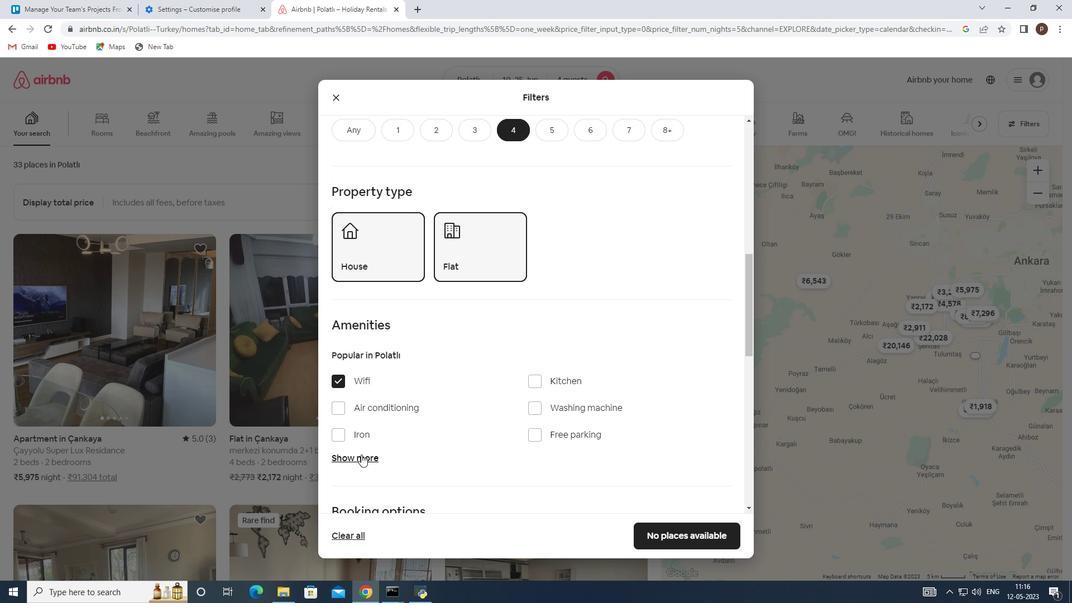 
Action: Mouse pressed left at (361, 456)
Screenshot: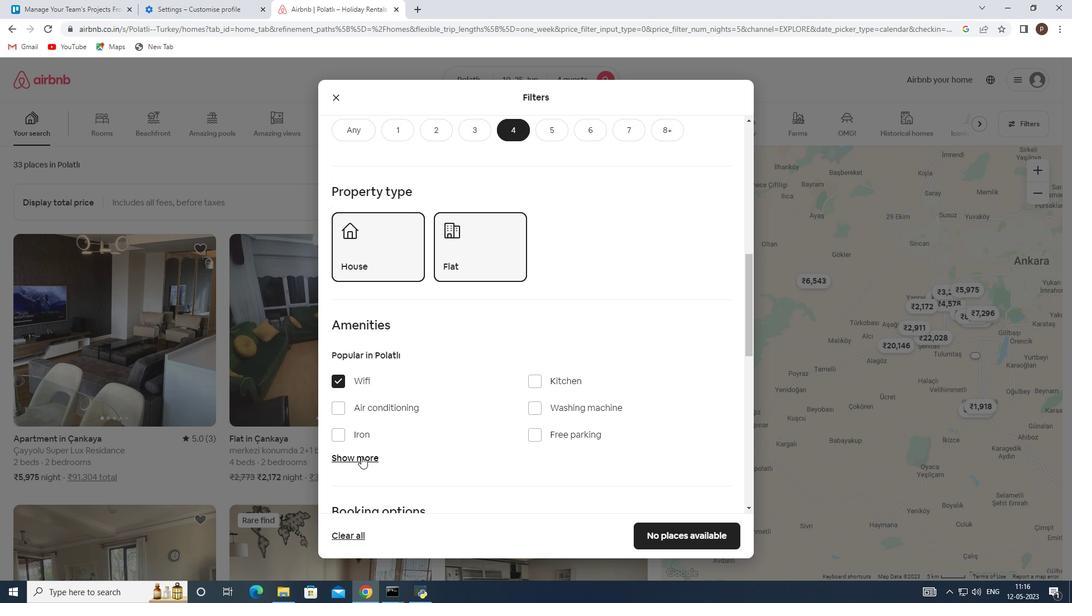 
Action: Mouse moved to (531, 435)
Screenshot: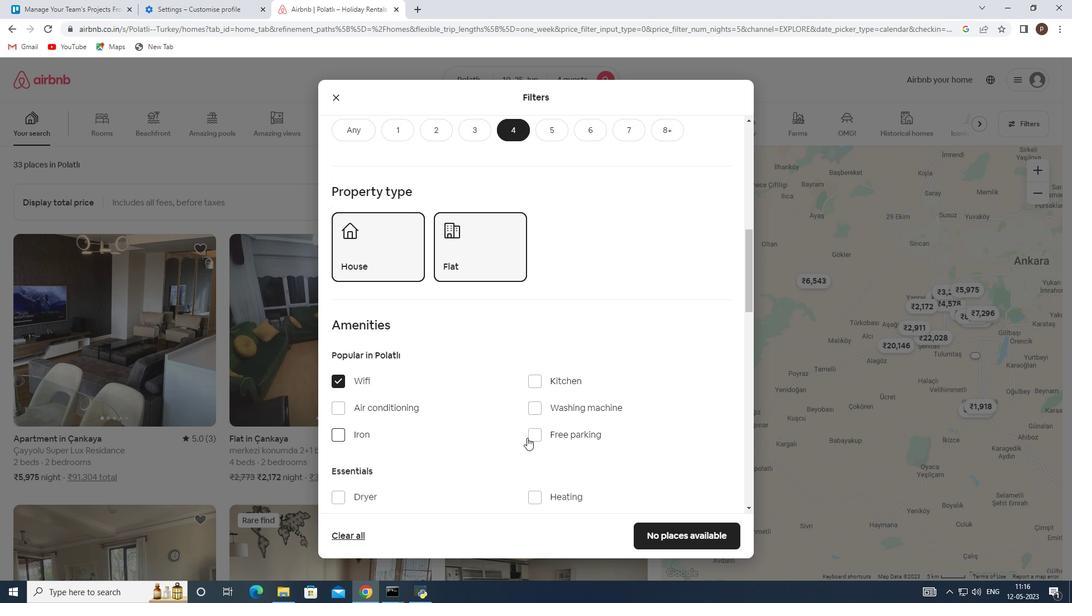 
Action: Mouse pressed left at (531, 435)
Screenshot: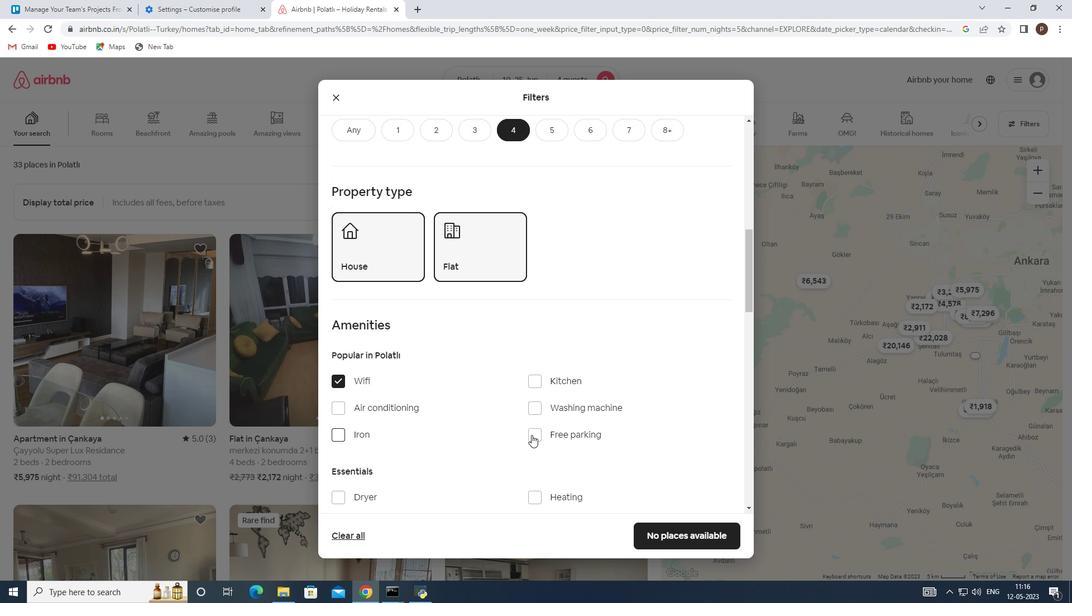 
Action: Mouse moved to (472, 443)
Screenshot: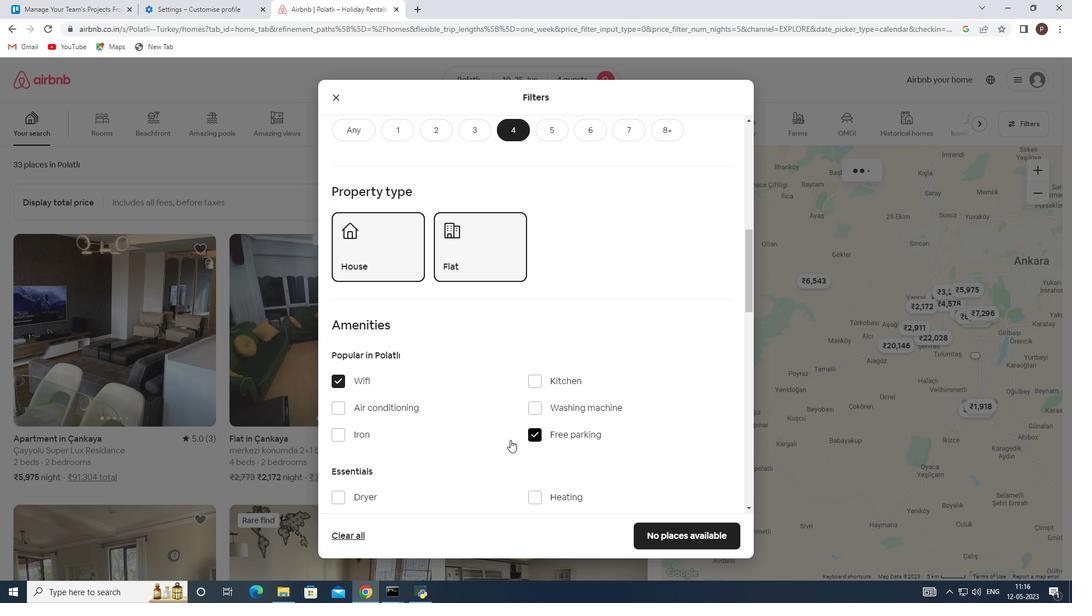 
Action: Mouse scrolled (472, 442) with delta (0, 0)
Screenshot: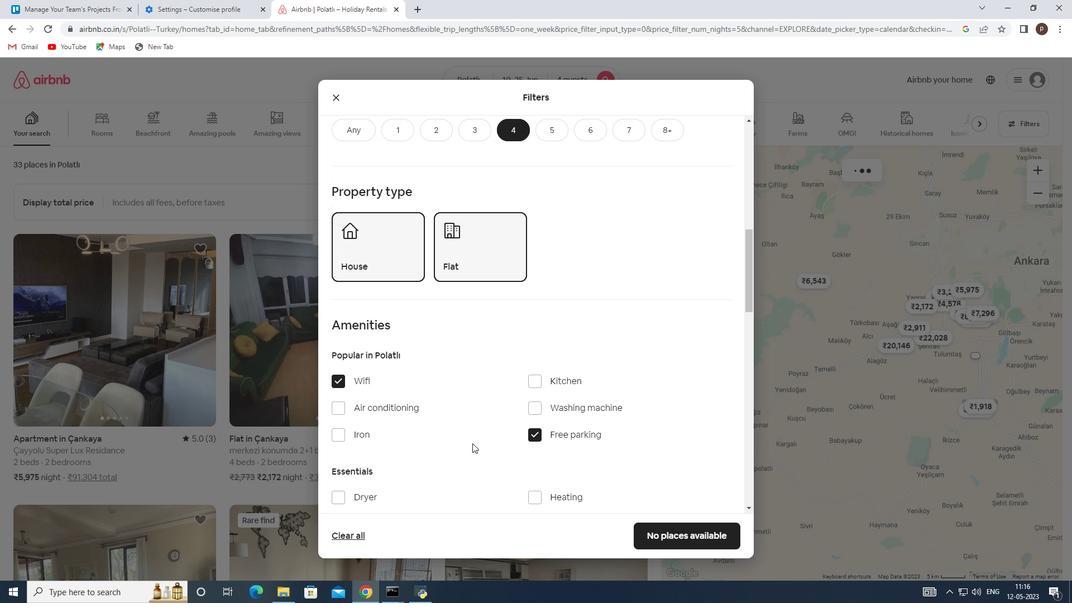 
Action: Mouse scrolled (472, 442) with delta (0, 0)
Screenshot: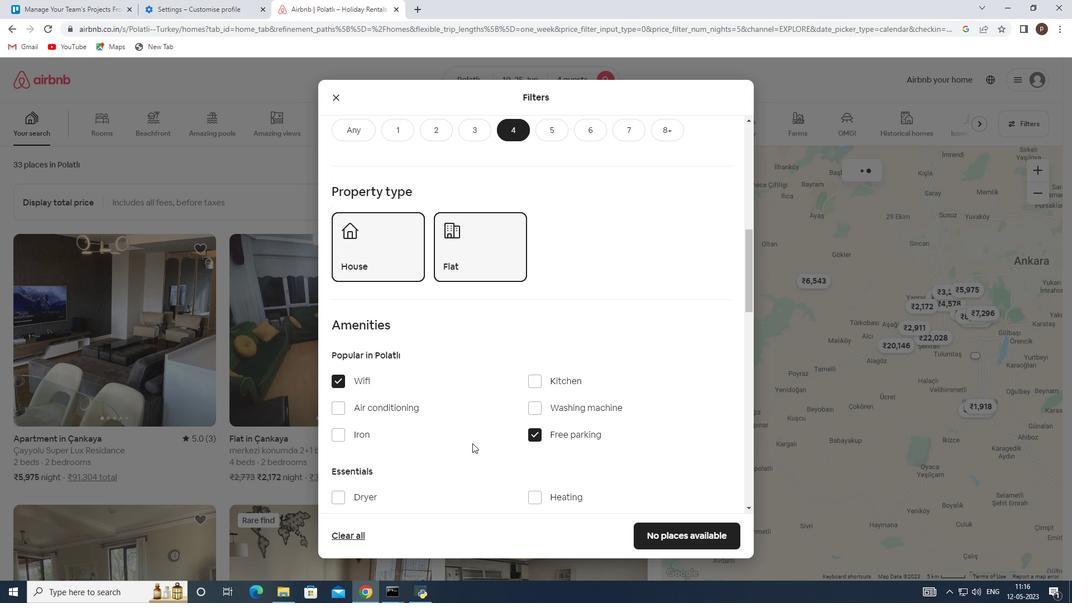 
Action: Mouse moved to (536, 416)
Screenshot: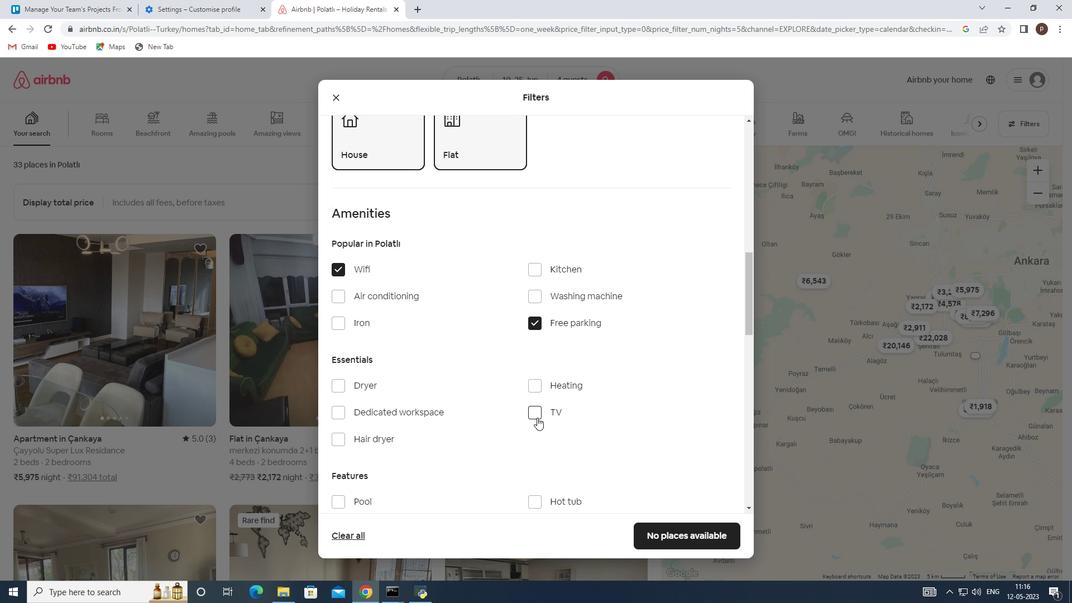 
Action: Mouse pressed left at (536, 416)
Screenshot: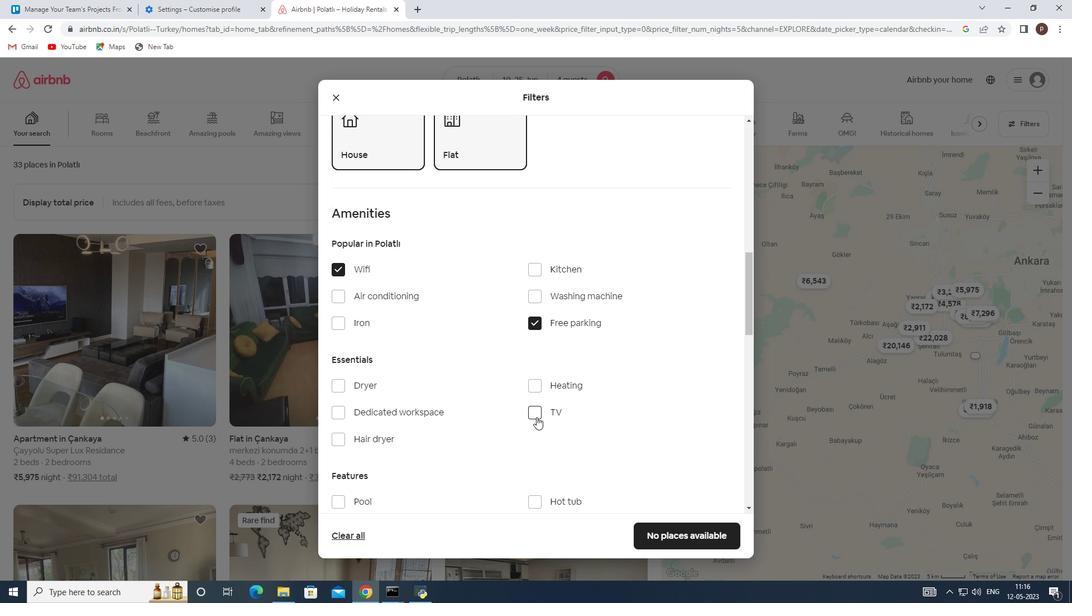 
Action: Mouse moved to (463, 435)
Screenshot: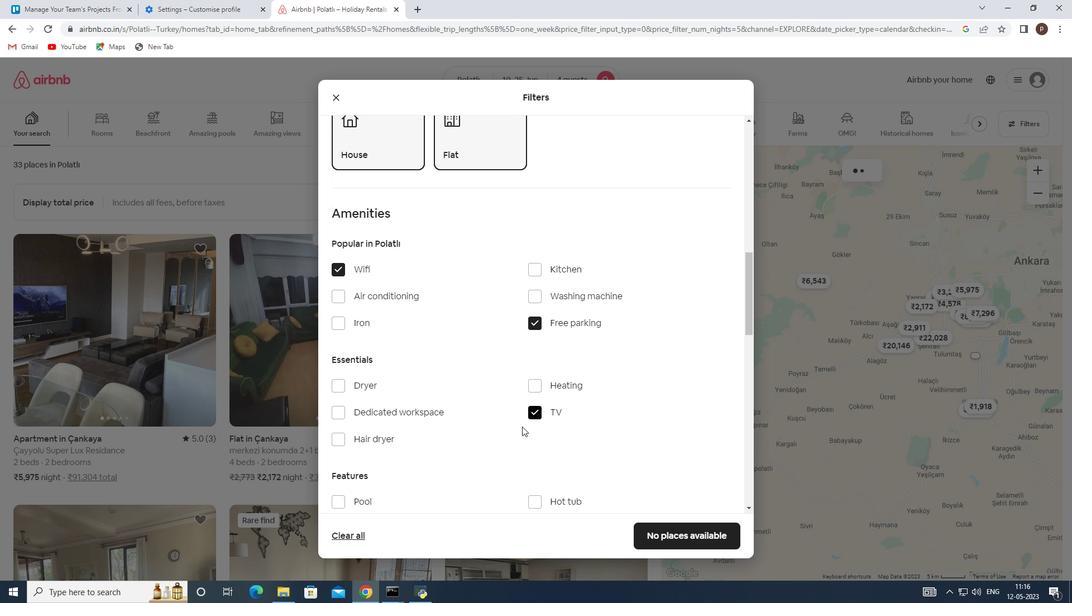 
Action: Mouse scrolled (463, 435) with delta (0, 0)
Screenshot: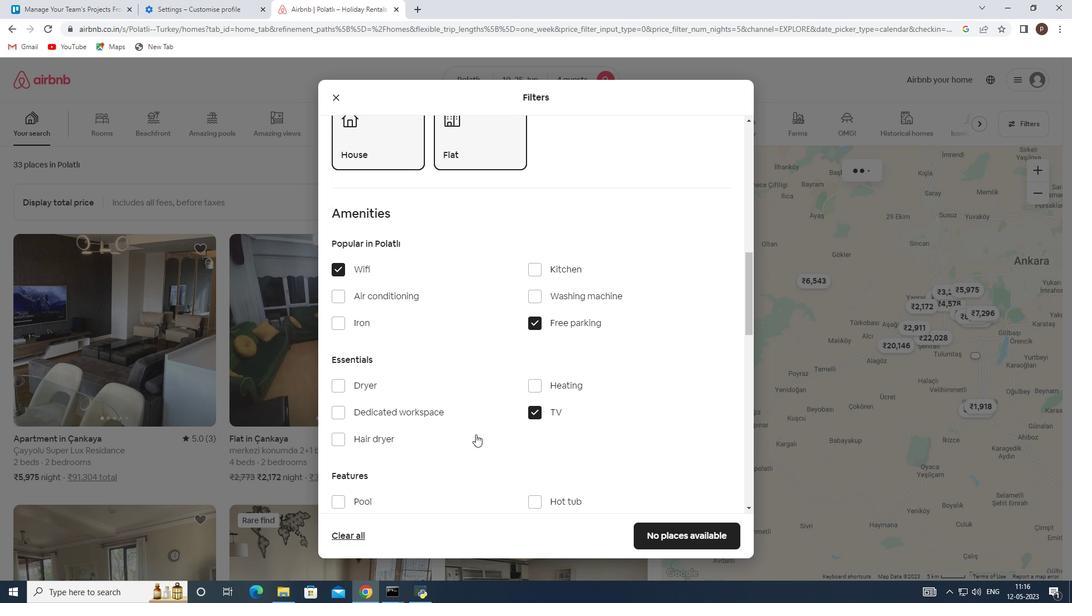 
Action: Mouse moved to (461, 435)
Screenshot: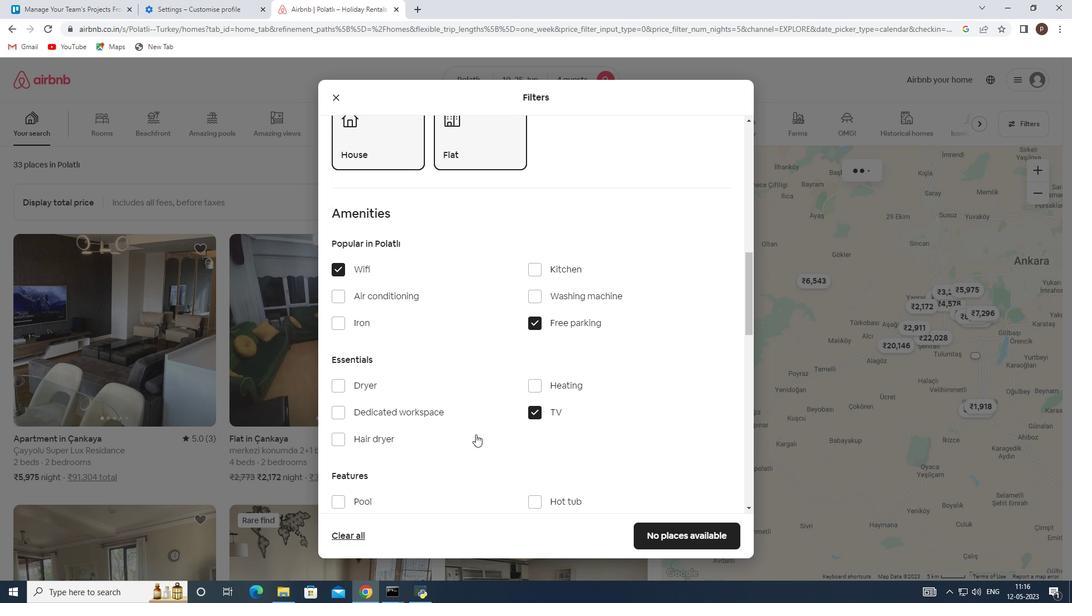 
Action: Mouse scrolled (461, 435) with delta (0, 0)
Screenshot: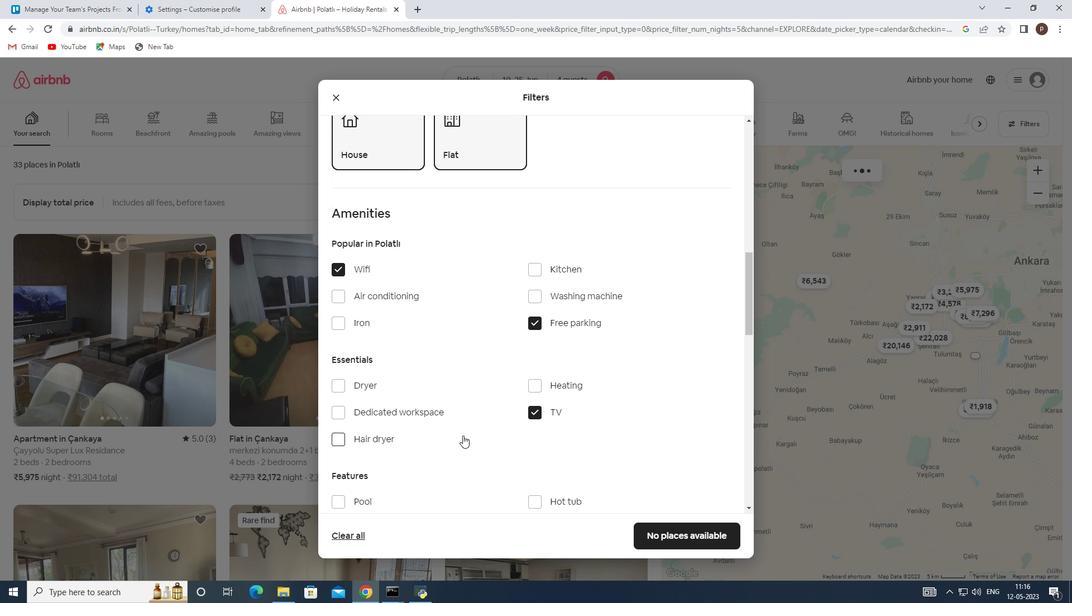 
Action: Mouse scrolled (461, 435) with delta (0, 0)
Screenshot: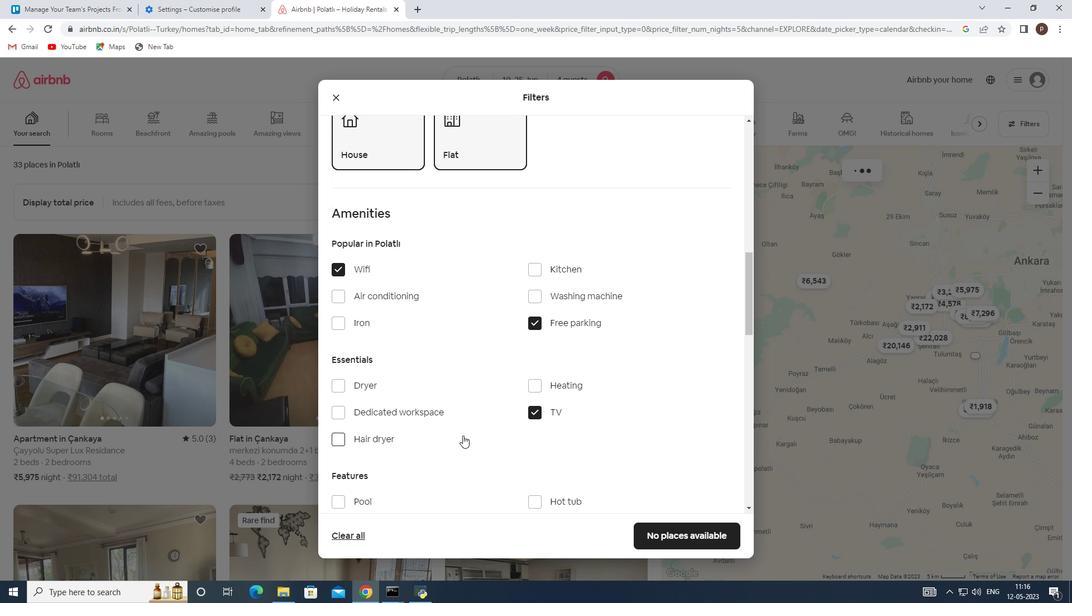 
Action: Mouse moved to (337, 391)
Screenshot: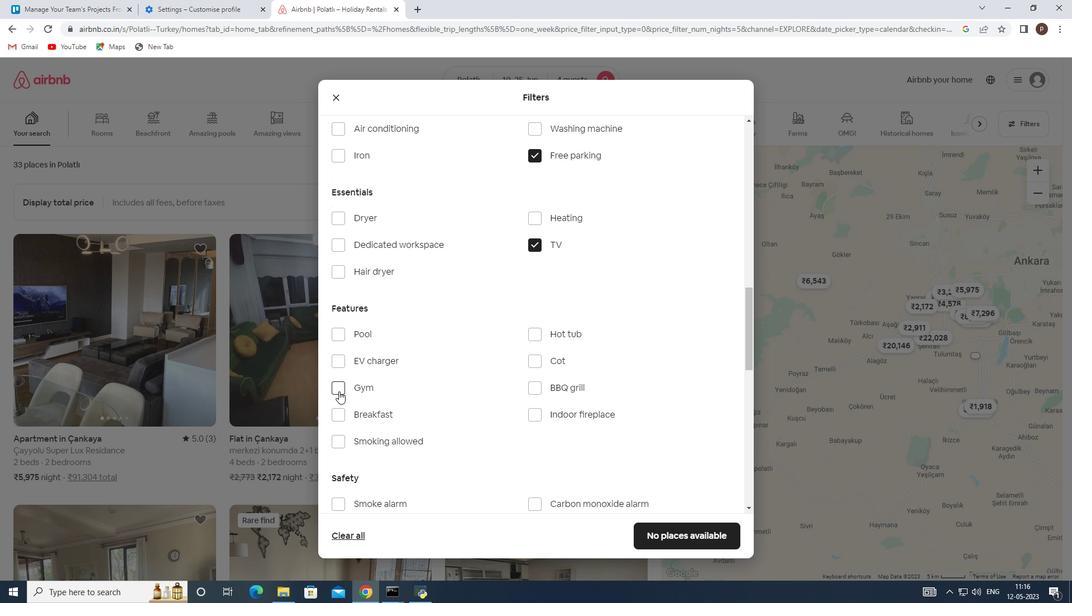 
Action: Mouse pressed left at (337, 391)
Screenshot: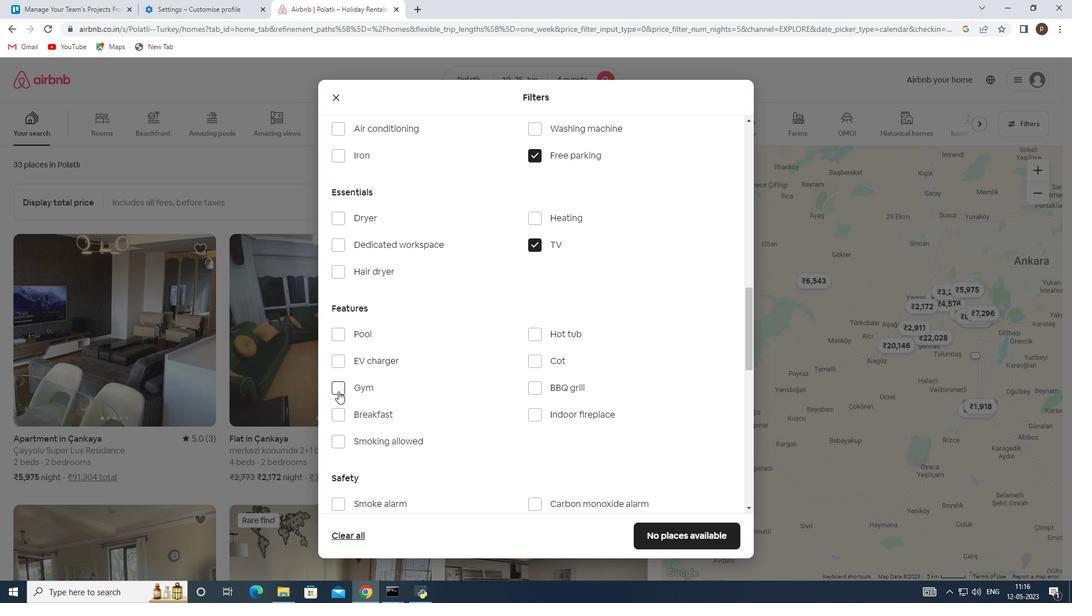
Action: Mouse moved to (340, 415)
Screenshot: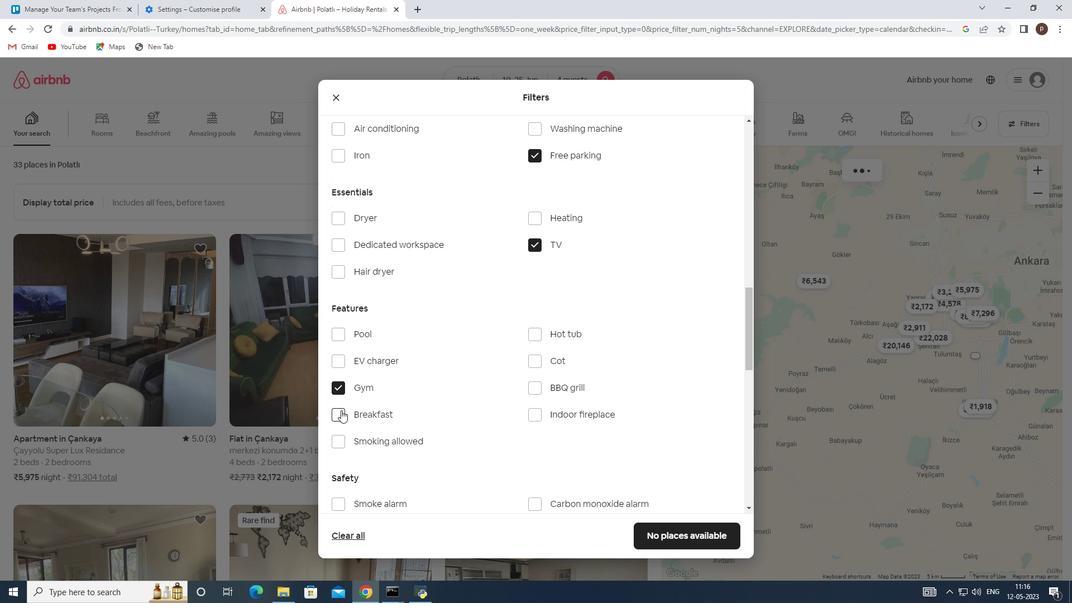 
Action: Mouse pressed left at (340, 415)
Screenshot: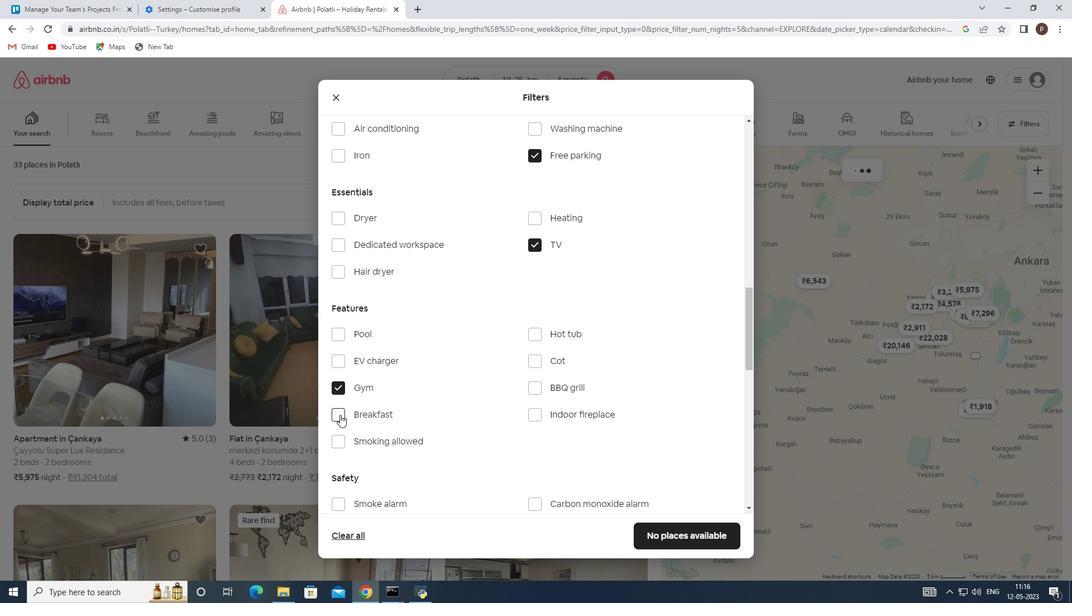 
Action: Mouse moved to (477, 427)
Screenshot: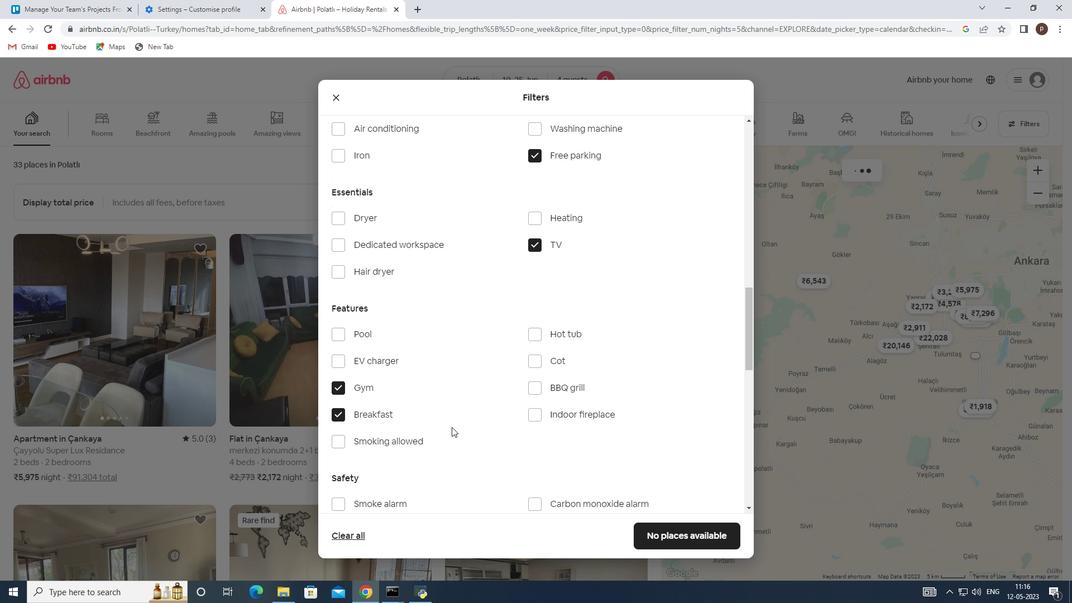 
Action: Mouse scrolled (477, 426) with delta (0, 0)
Screenshot: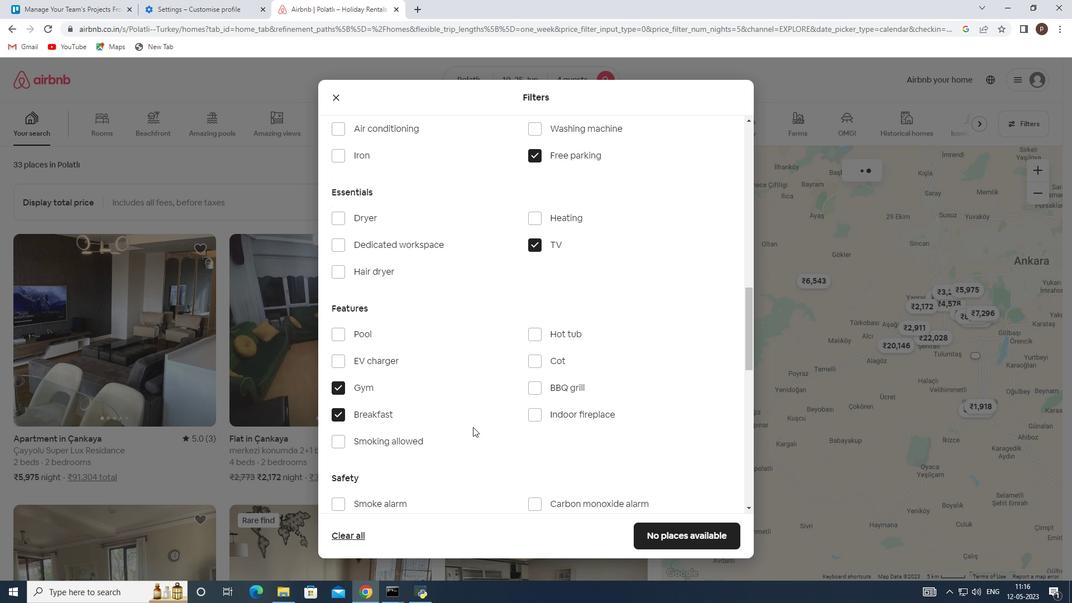 
Action: Mouse scrolled (477, 426) with delta (0, 0)
Screenshot: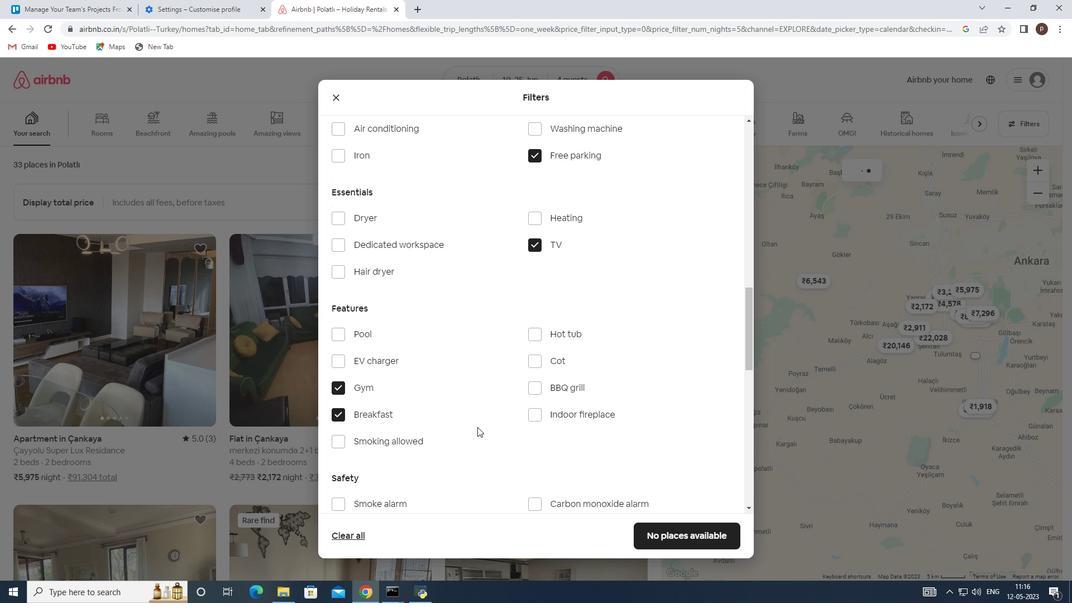 
Action: Mouse scrolled (477, 426) with delta (0, 0)
Screenshot: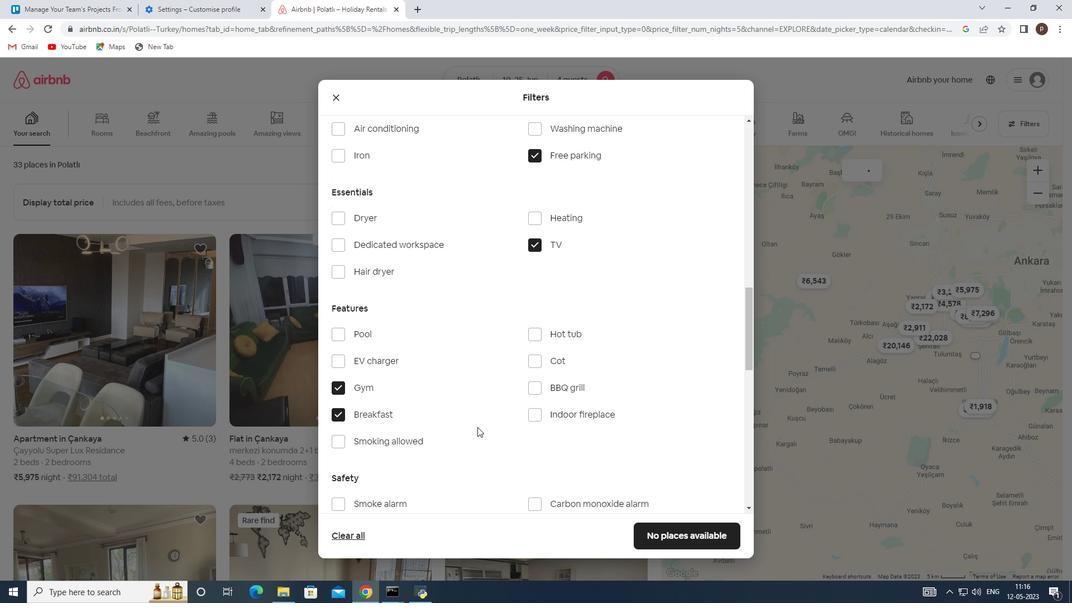 
Action: Mouse scrolled (477, 426) with delta (0, 0)
Screenshot: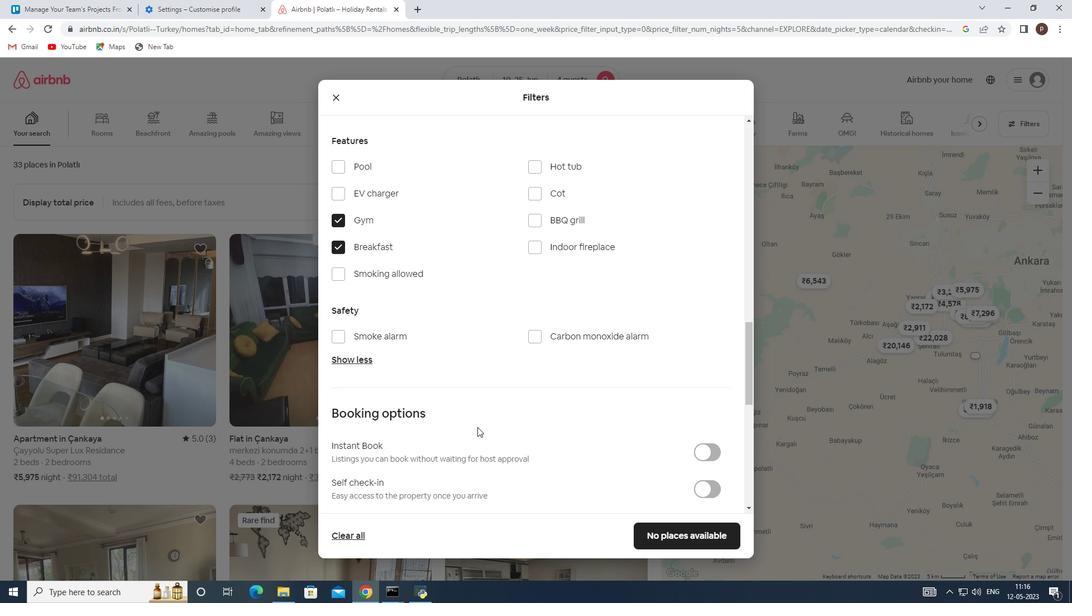 
Action: Mouse scrolled (477, 426) with delta (0, 0)
Screenshot: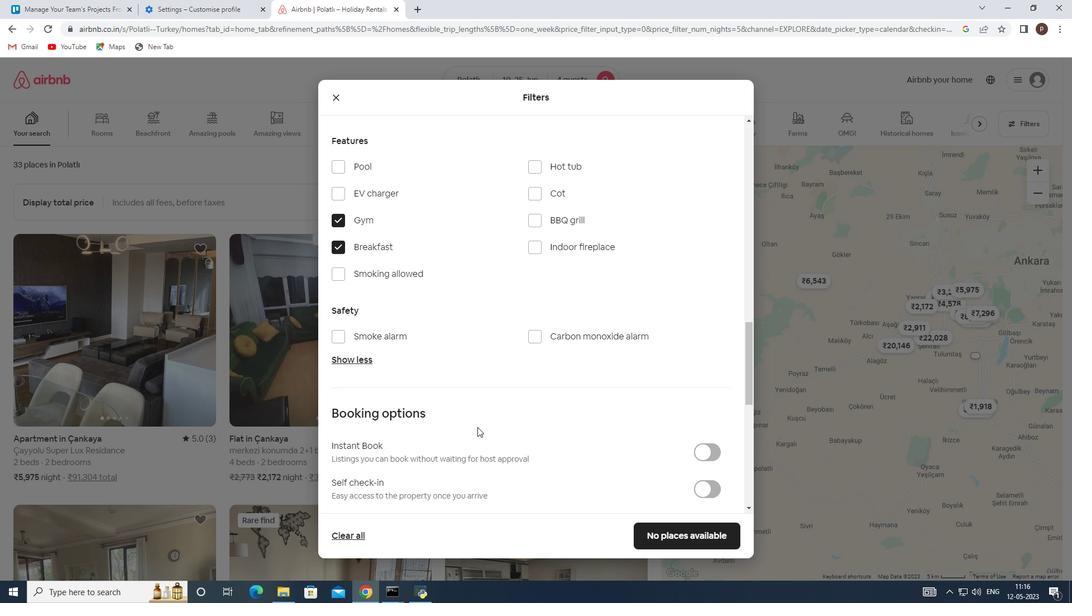 
Action: Mouse moved to (715, 376)
Screenshot: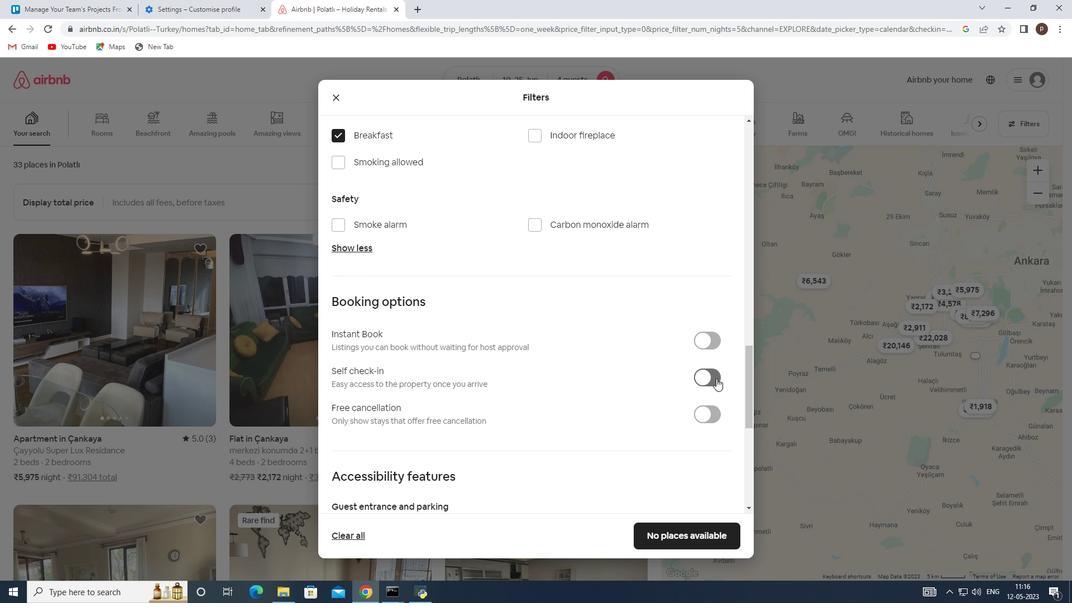 
Action: Mouse pressed left at (715, 376)
Screenshot: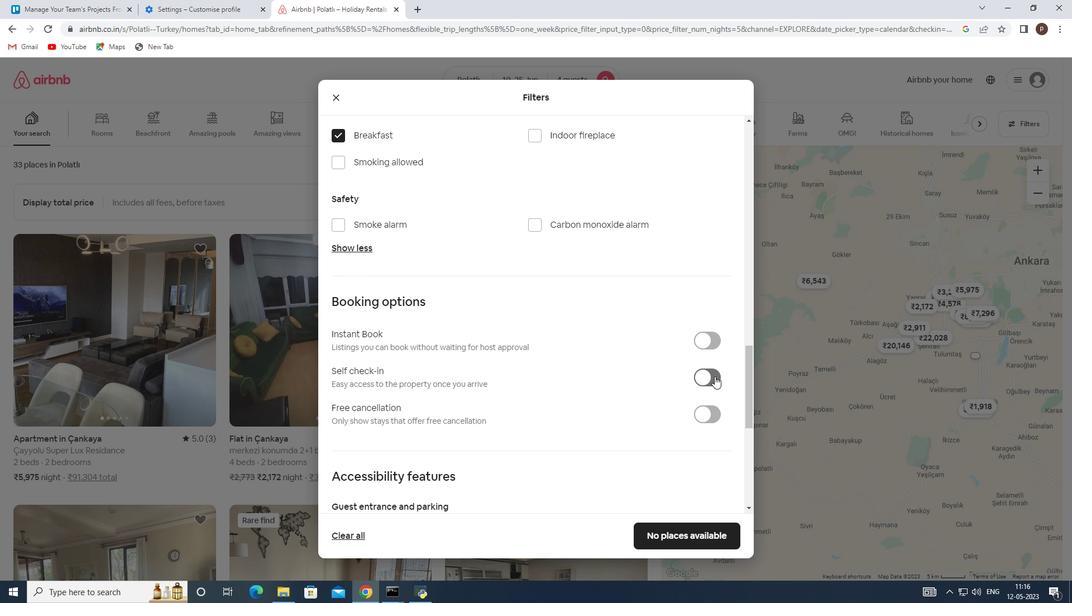 
Action: Mouse moved to (496, 409)
Screenshot: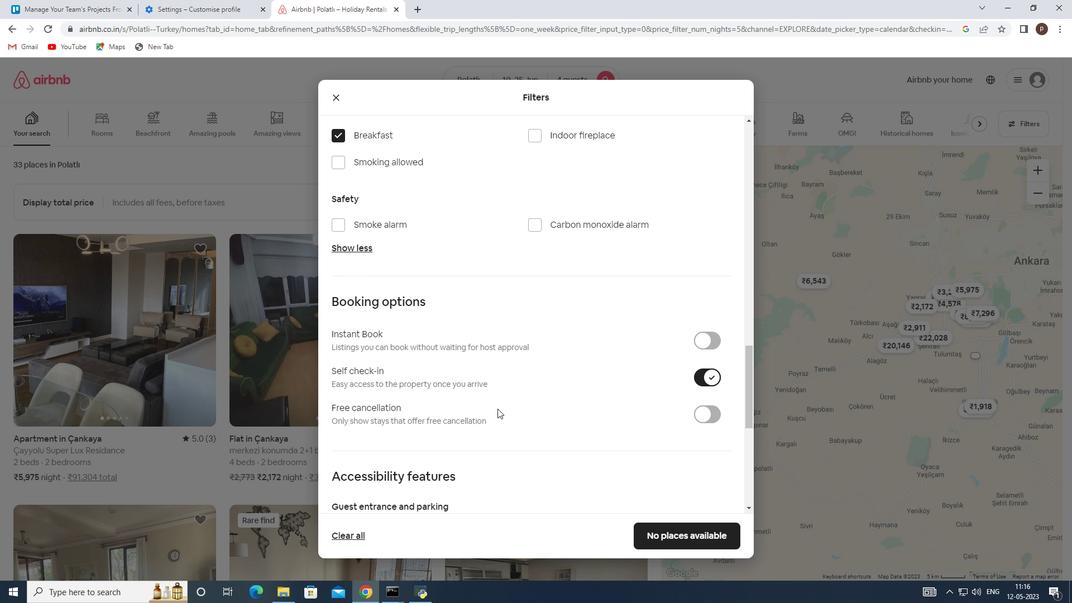 
Action: Mouse scrolled (496, 408) with delta (0, 0)
Screenshot: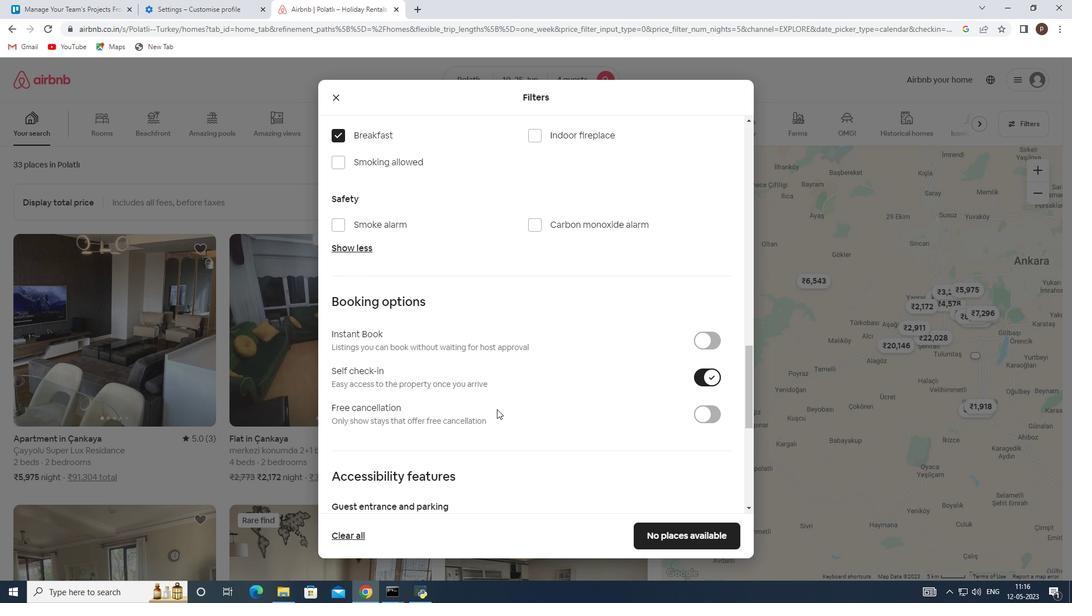 
Action: Mouse moved to (495, 410)
Screenshot: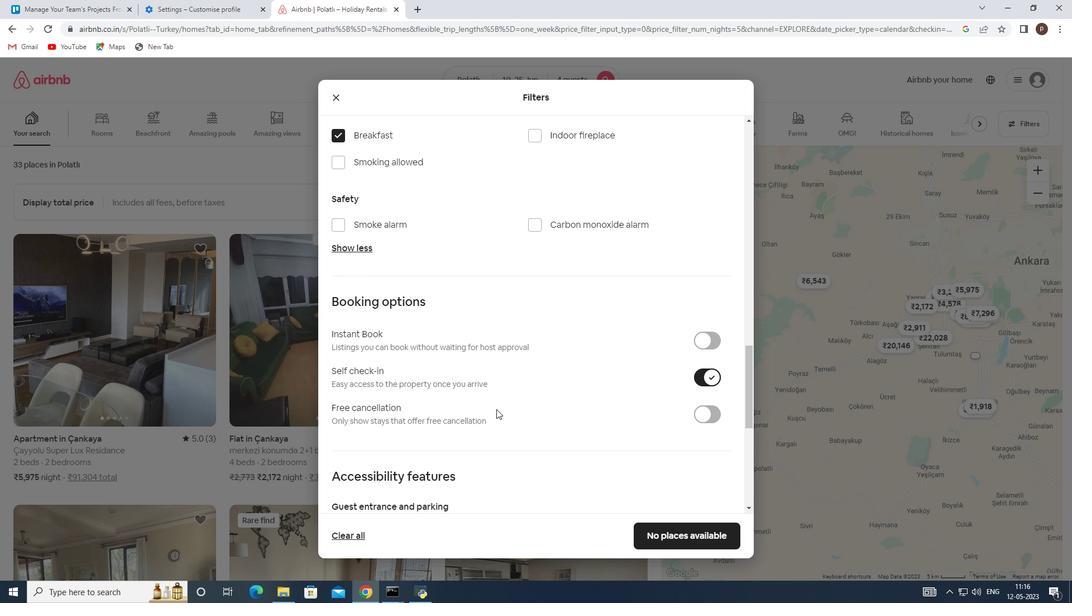 
Action: Mouse scrolled (495, 409) with delta (0, 0)
Screenshot: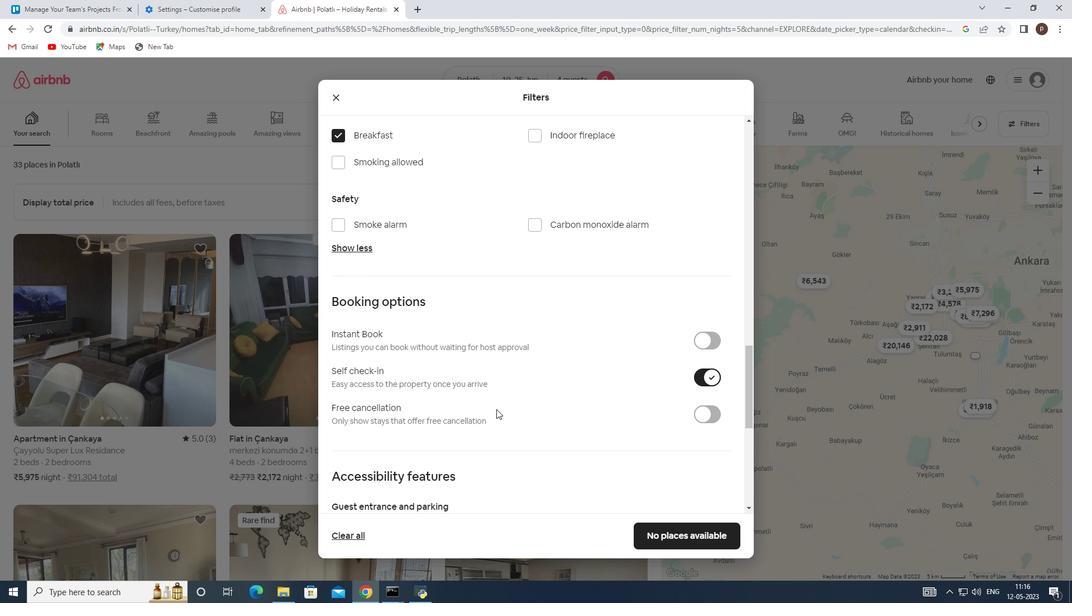 
Action: Mouse moved to (494, 410)
Screenshot: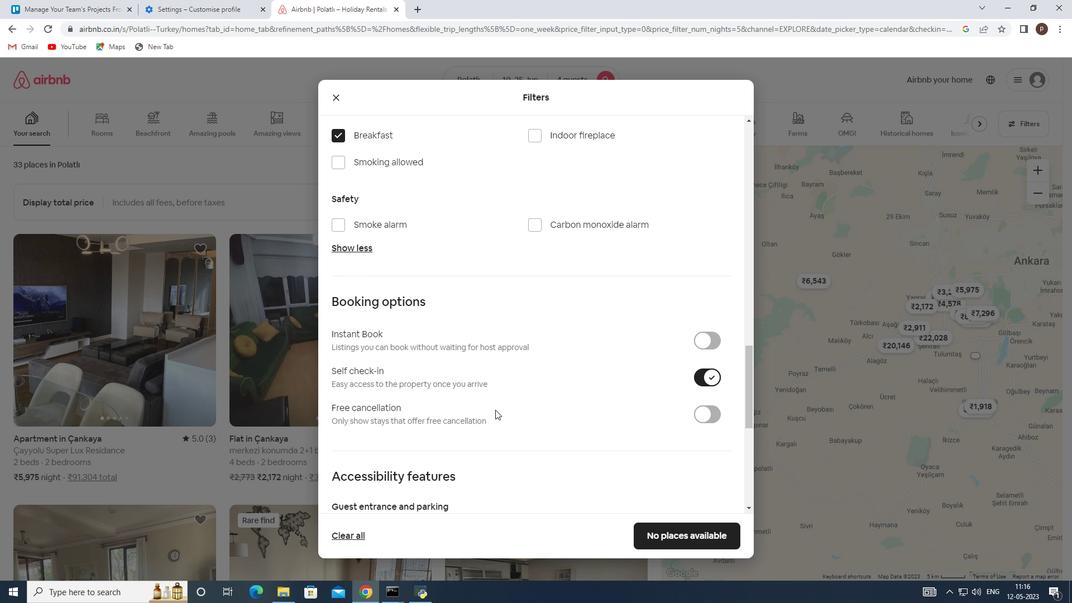 
Action: Mouse scrolled (494, 409) with delta (0, 0)
Screenshot: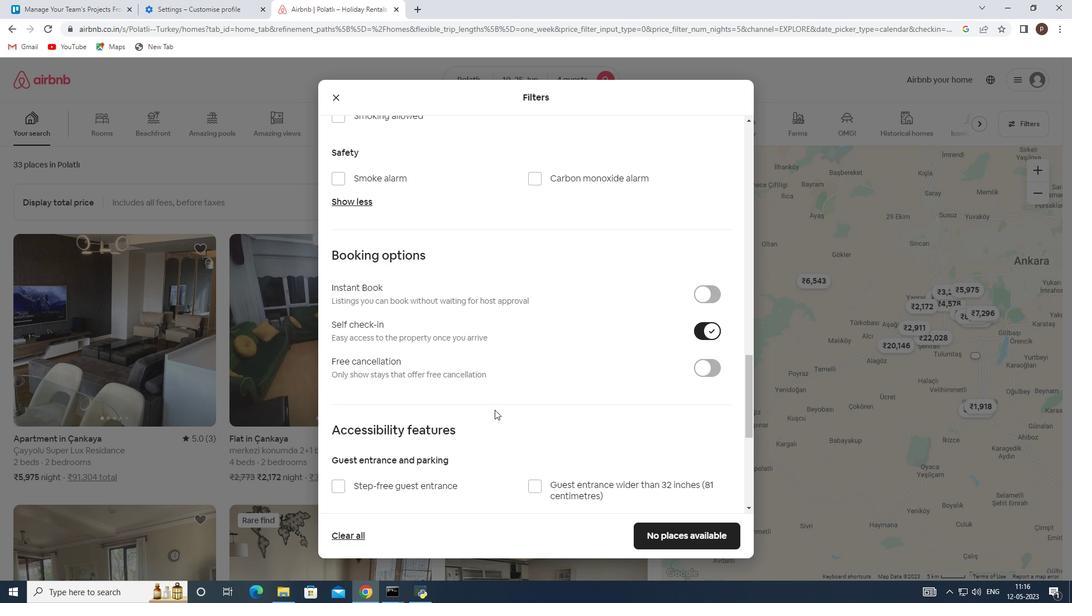 
Action: Mouse scrolled (494, 409) with delta (0, 0)
Screenshot: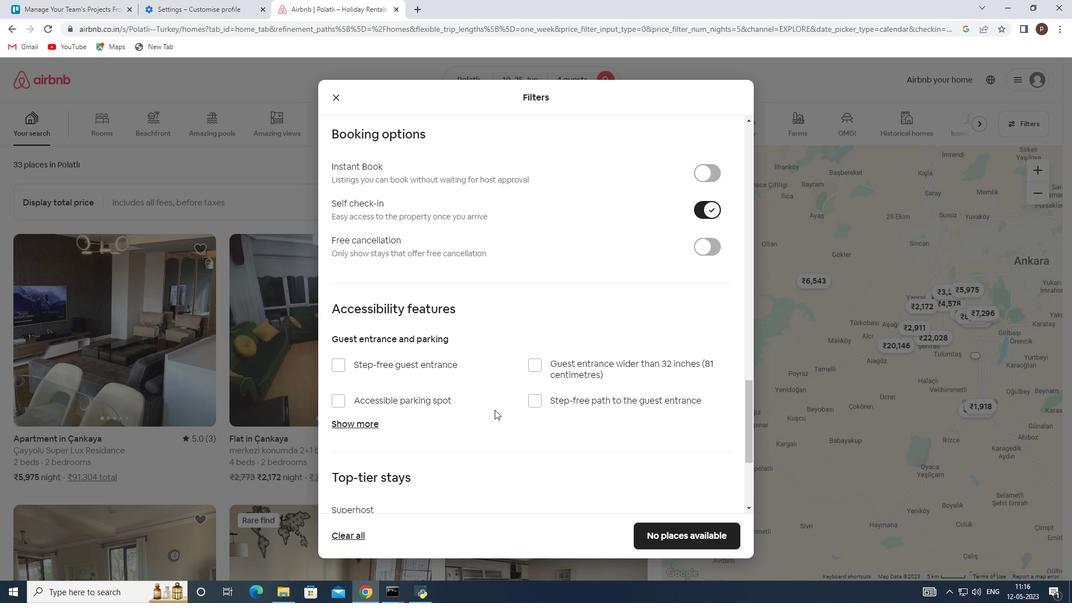 
Action: Mouse scrolled (494, 409) with delta (0, 0)
Screenshot: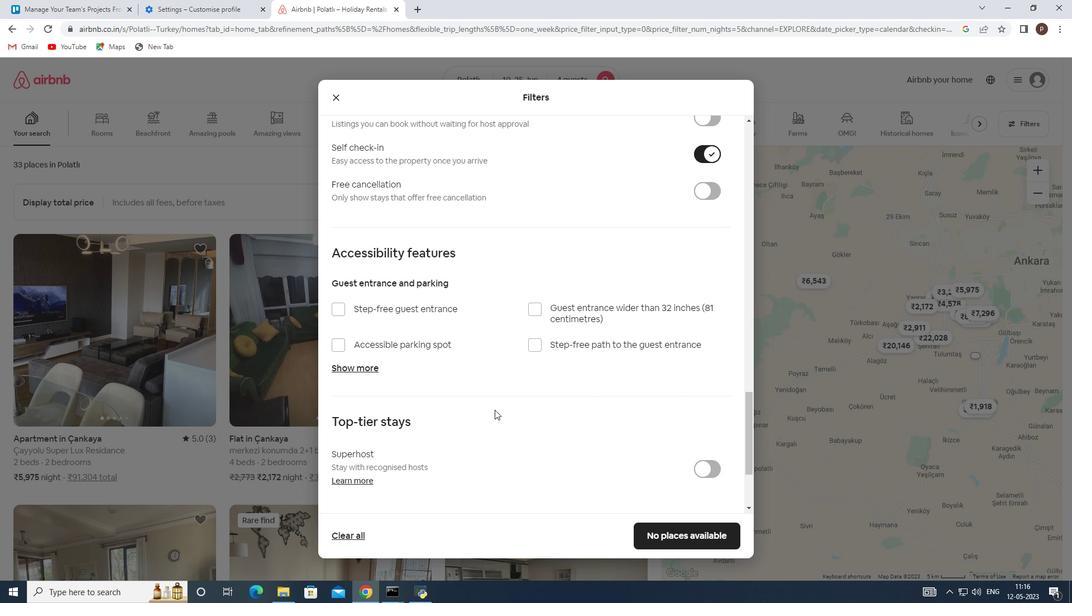 
Action: Mouse scrolled (494, 409) with delta (0, 0)
Screenshot: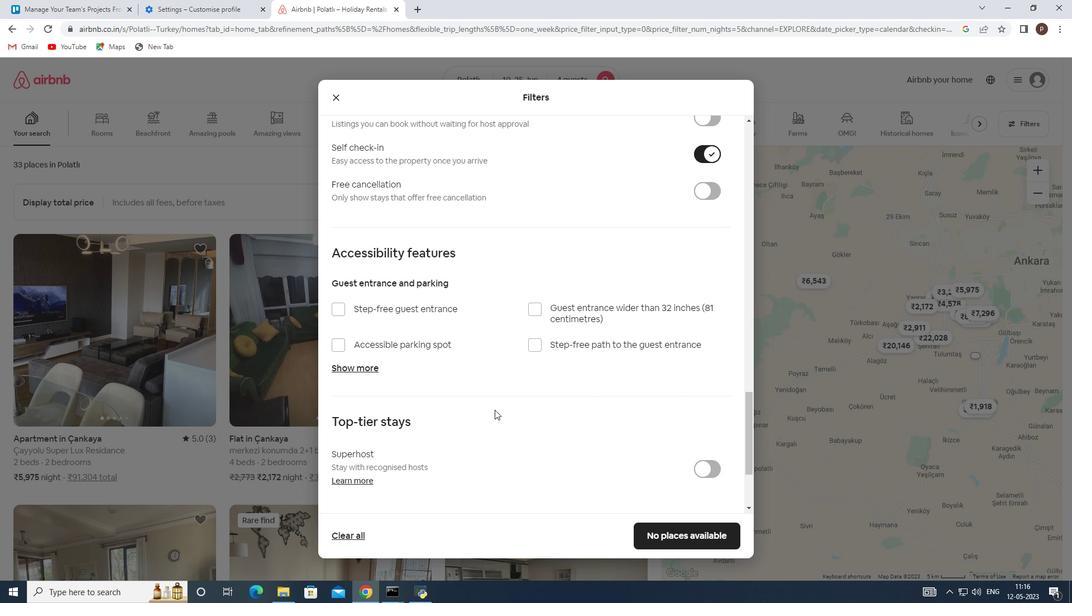 
Action: Mouse scrolled (494, 409) with delta (0, 0)
Screenshot: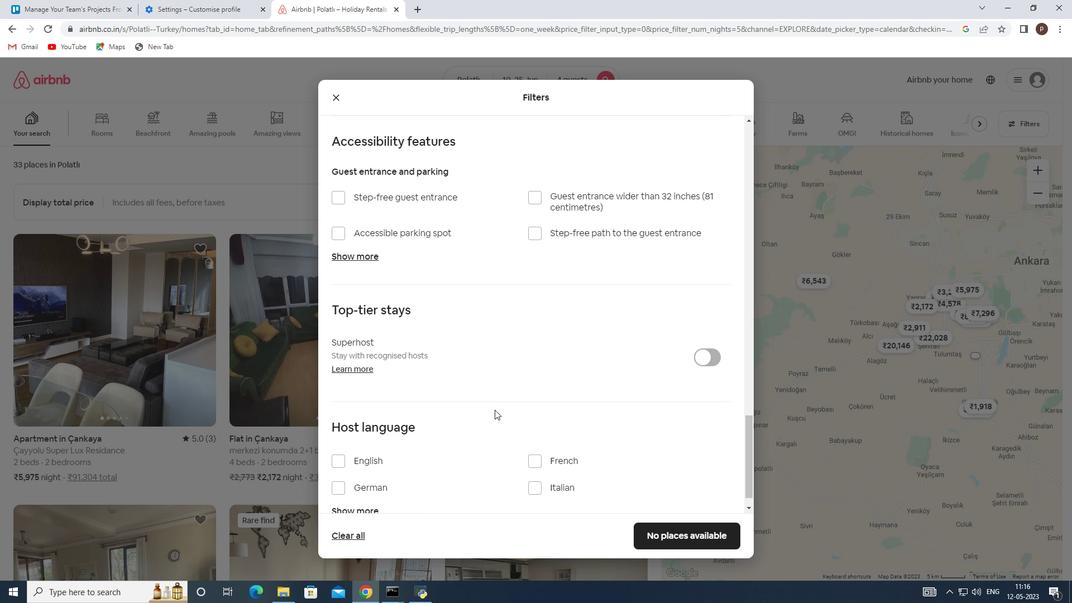 
Action: Mouse moved to (341, 432)
Screenshot: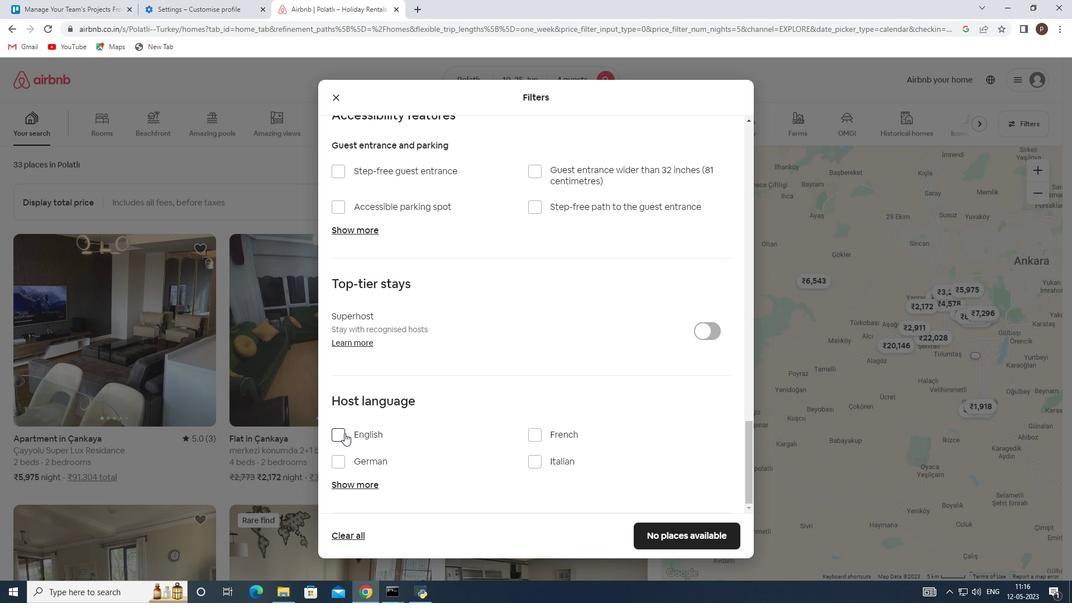 
Action: Mouse pressed left at (341, 432)
Screenshot: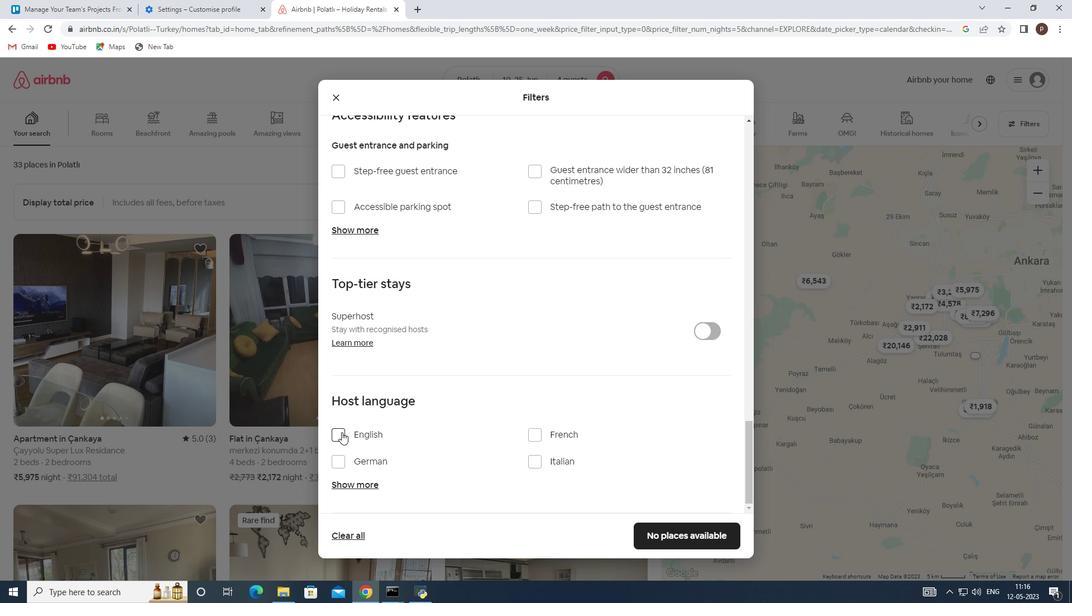 
Action: Mouse moved to (681, 536)
Screenshot: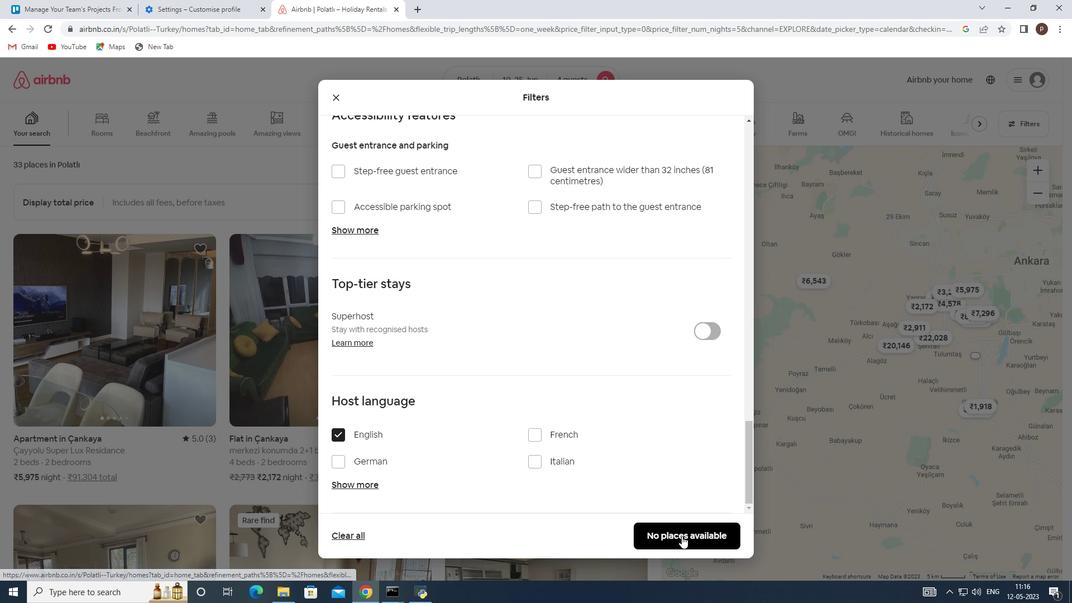 
Action: Mouse pressed left at (681, 536)
Screenshot: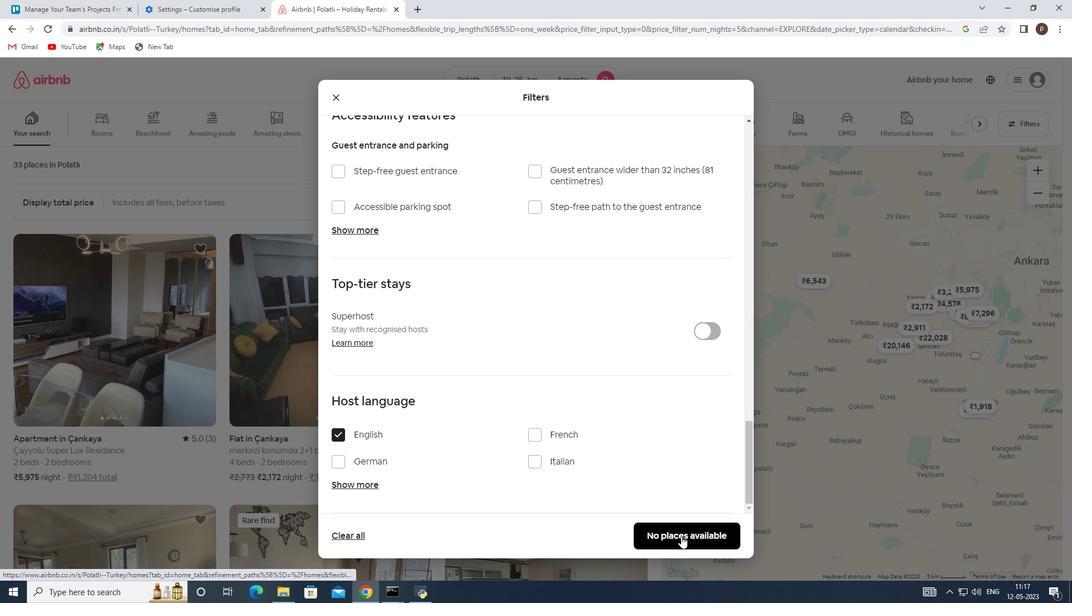 
